 Task: Search Round Trip flight tickets for 2 adults, 1 child, in Economy from Manila to New York to travel on 11-Dec-2023. New York to Manila on 26-Dec-2023.
Action: Mouse moved to (397, 359)
Screenshot: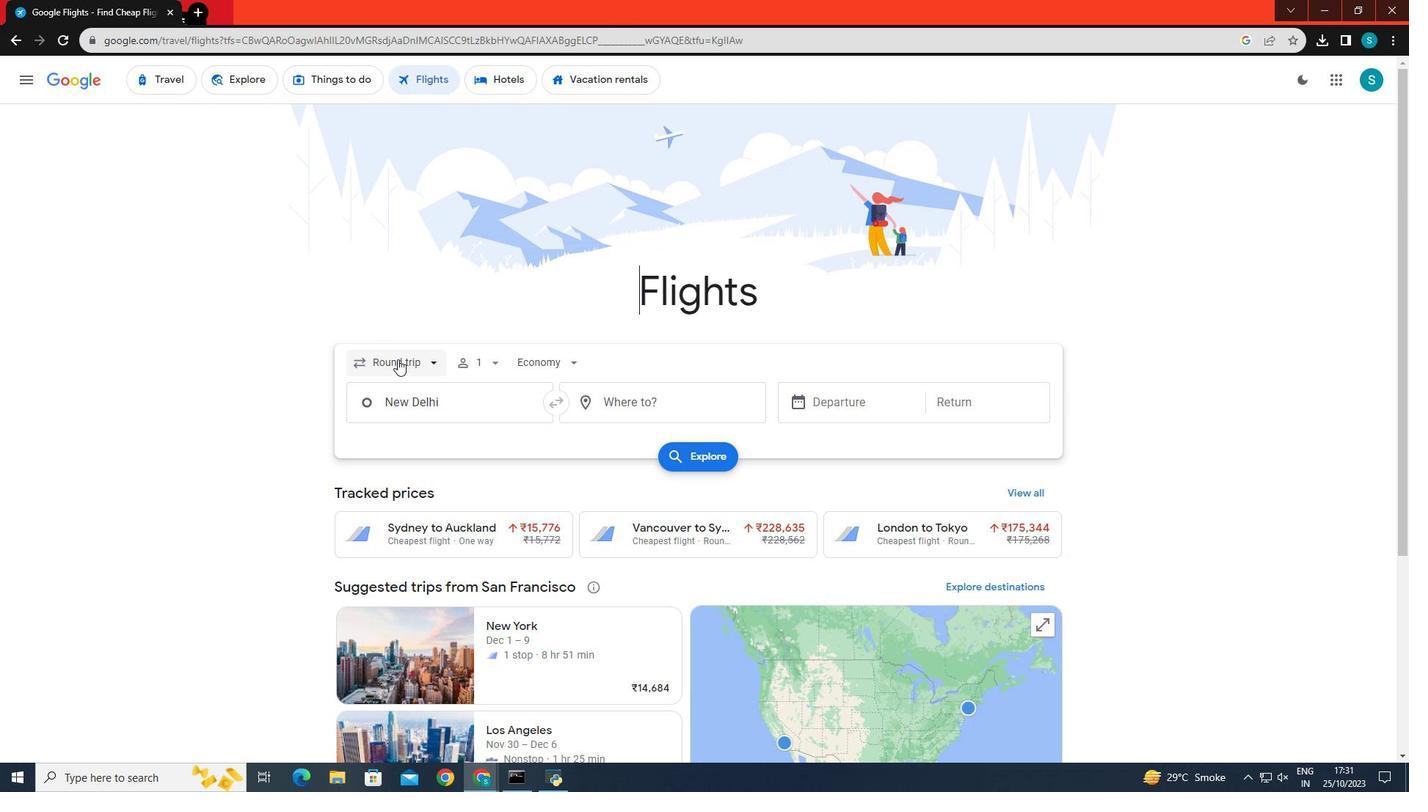 
Action: Mouse pressed left at (397, 359)
Screenshot: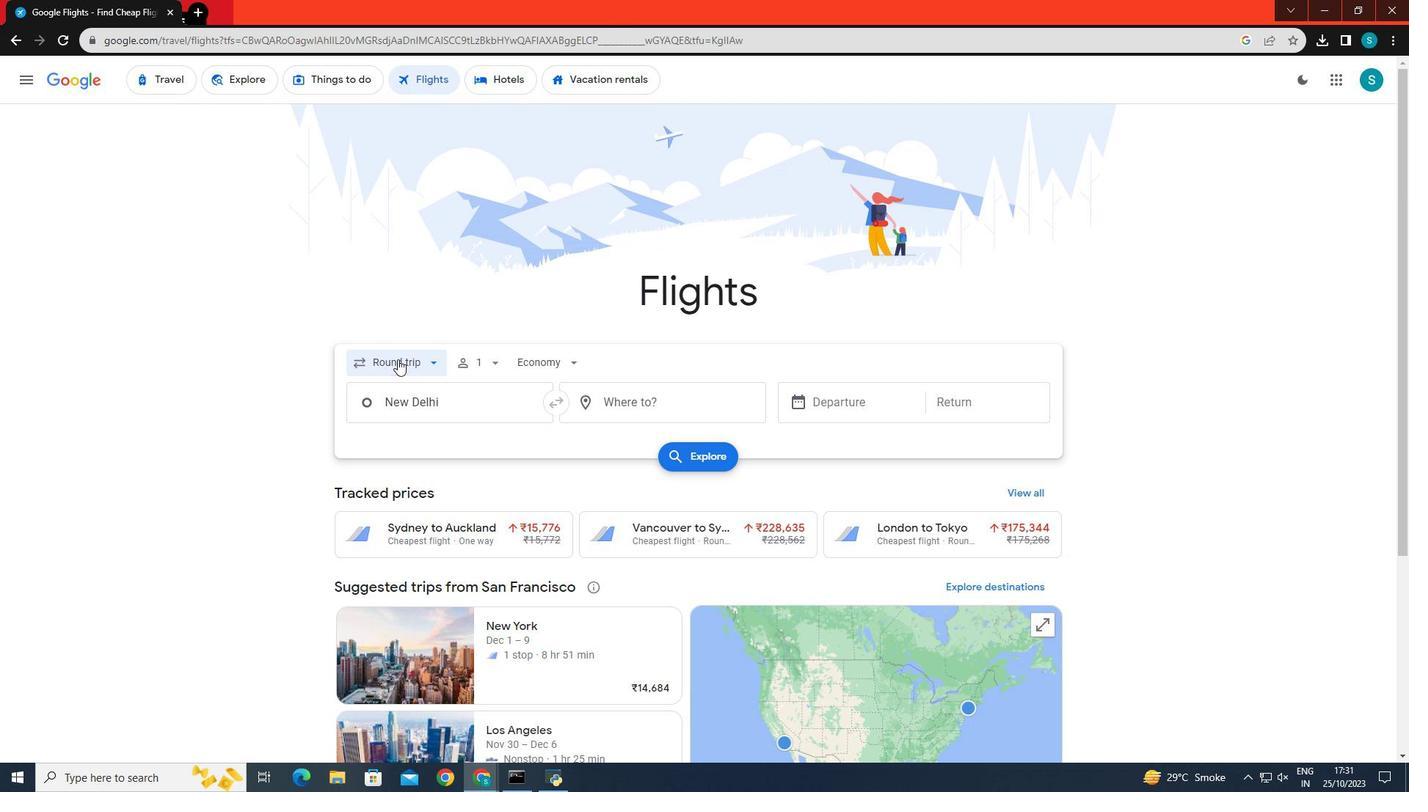 
Action: Mouse moved to (400, 405)
Screenshot: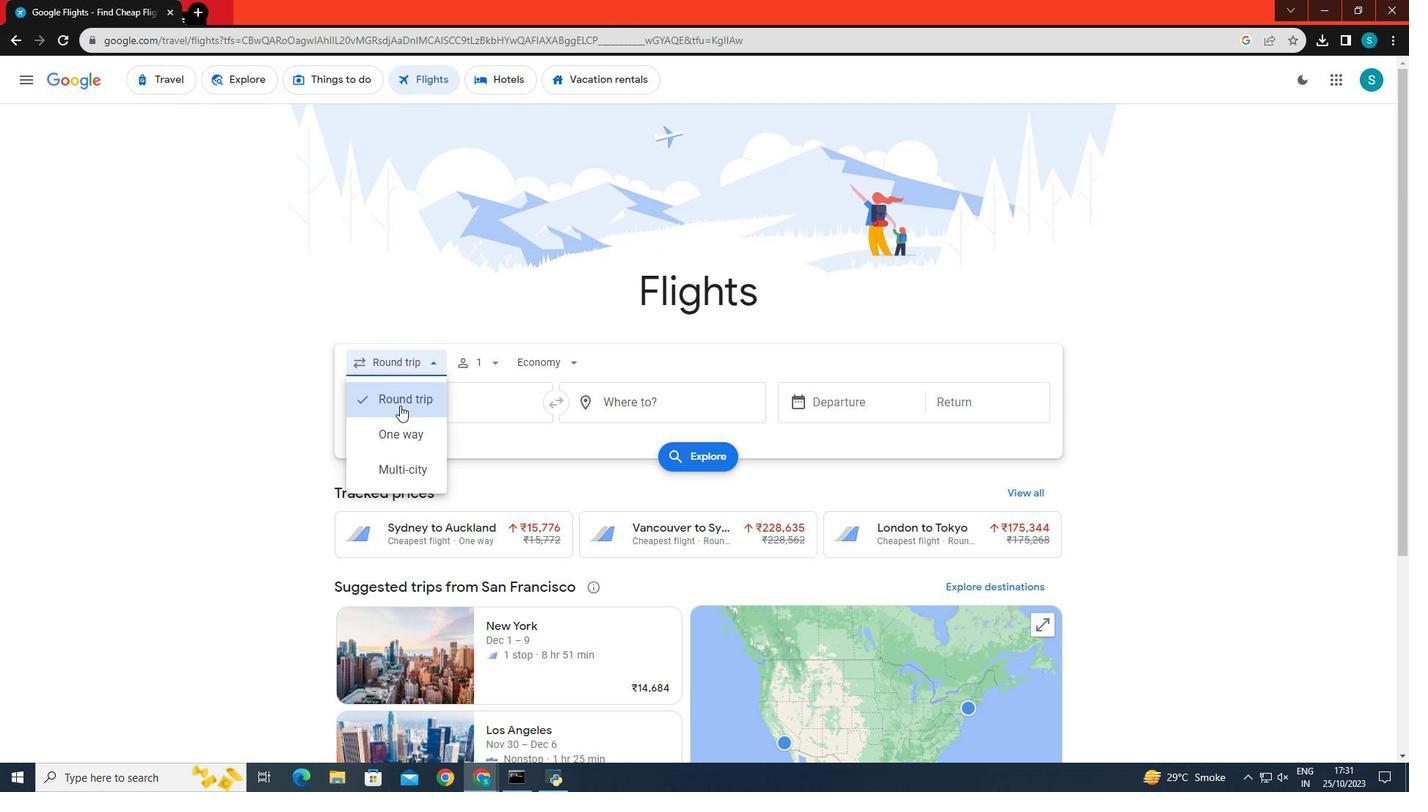 
Action: Mouse pressed left at (400, 405)
Screenshot: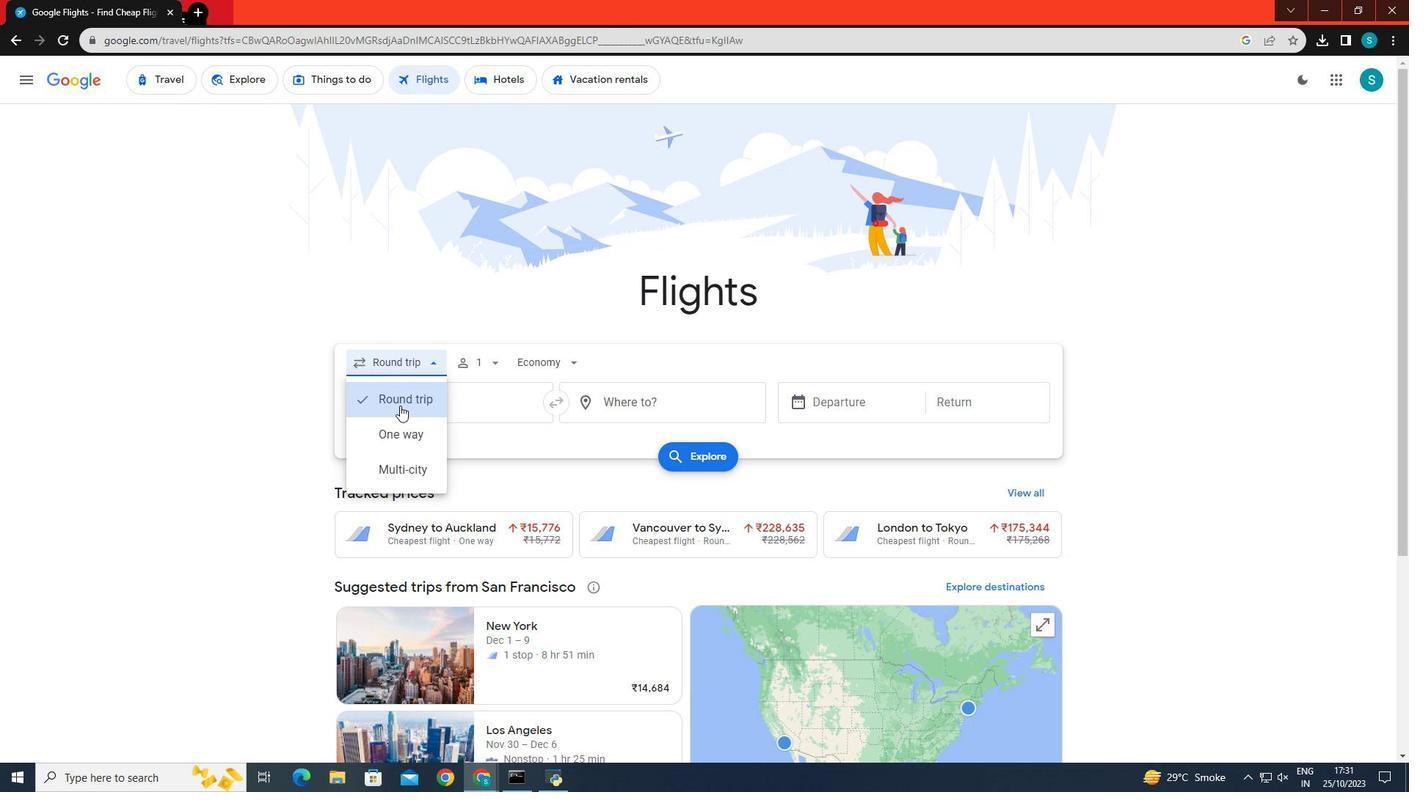 
Action: Mouse moved to (471, 354)
Screenshot: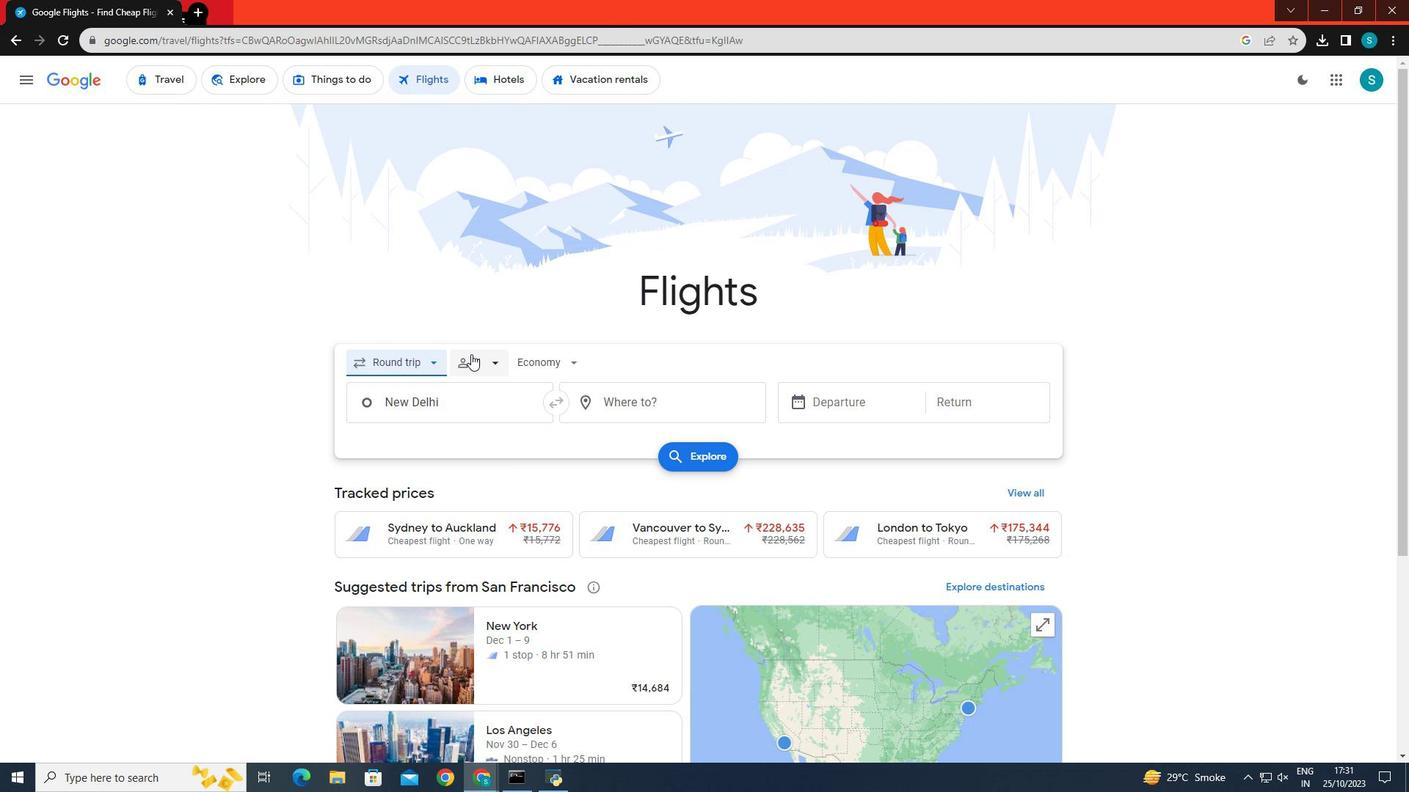 
Action: Mouse pressed left at (471, 354)
Screenshot: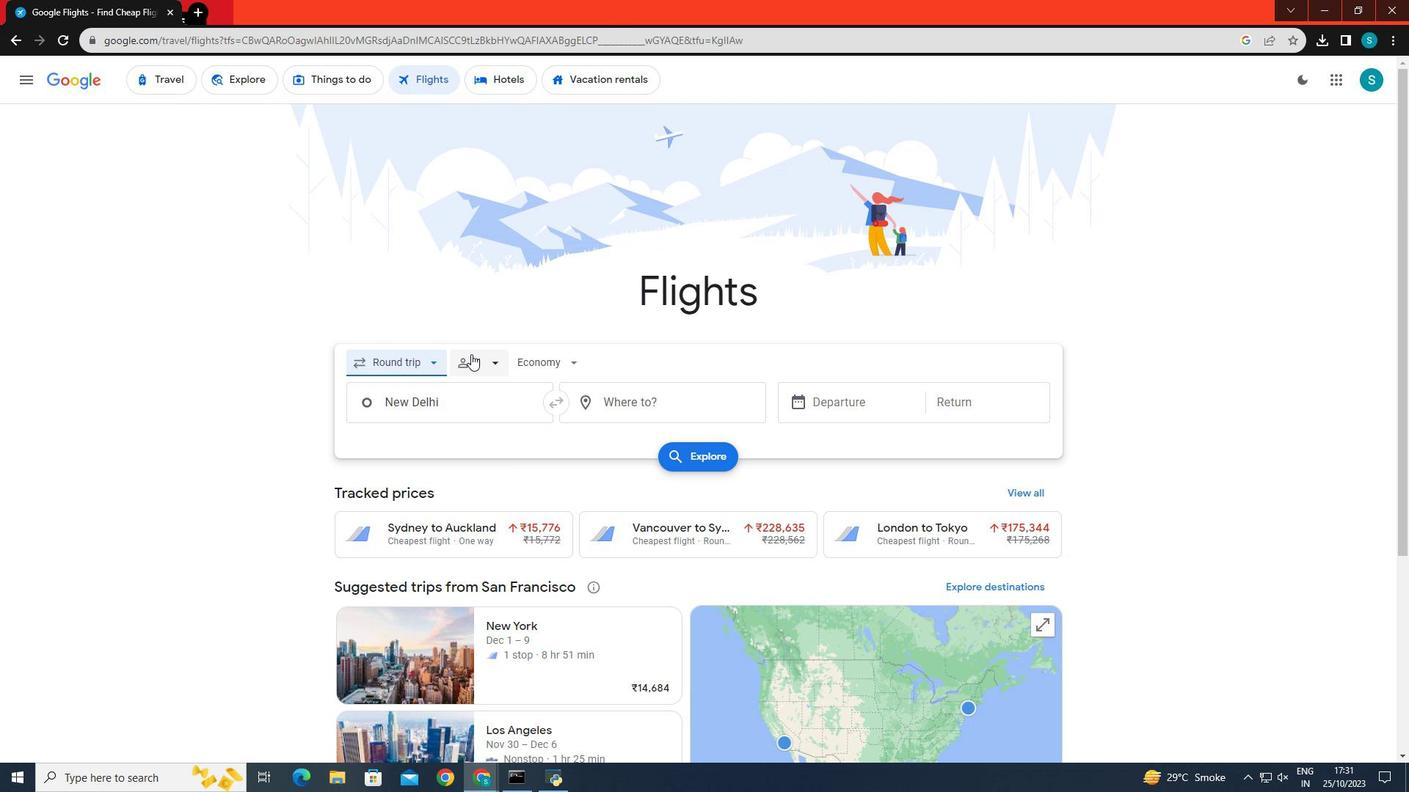 
Action: Mouse moved to (601, 400)
Screenshot: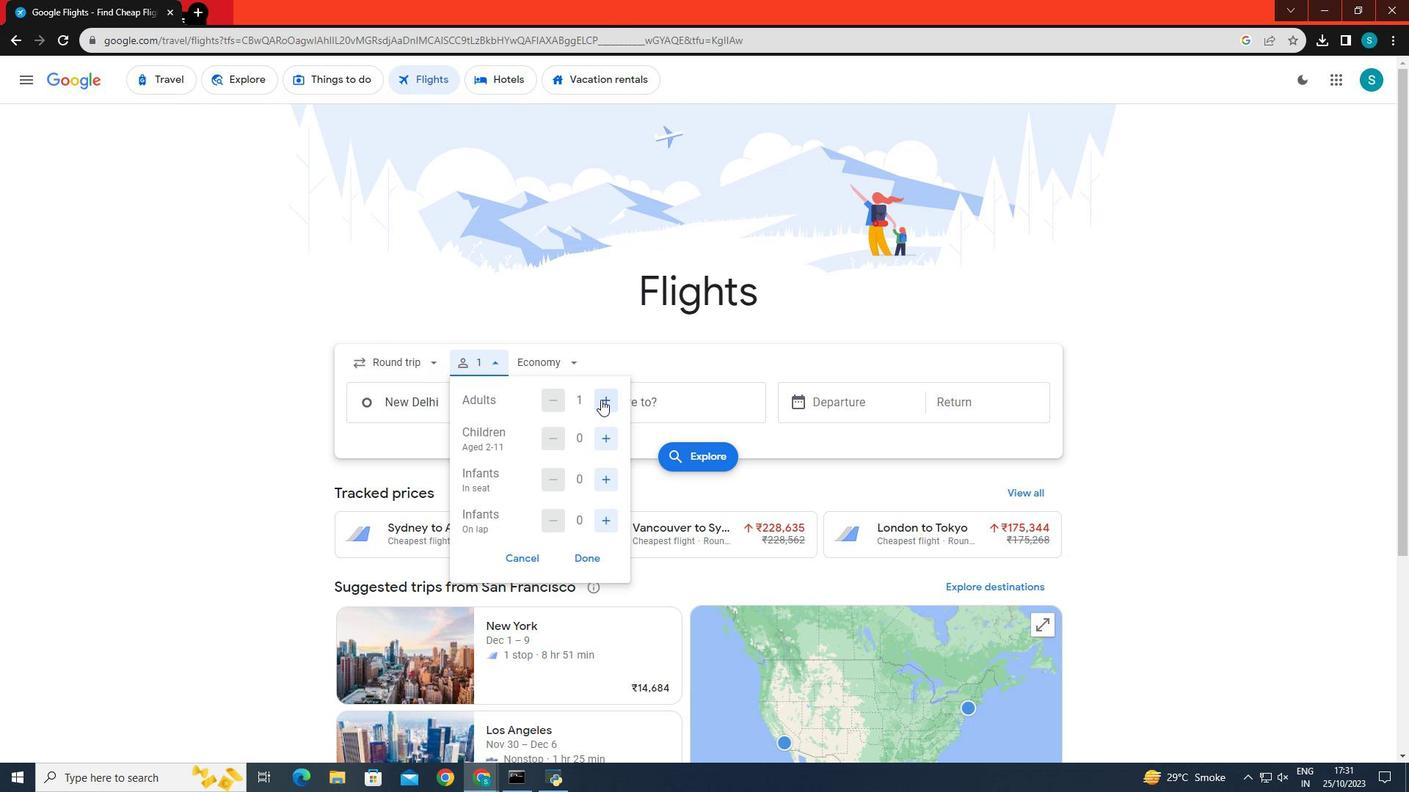 
Action: Mouse pressed left at (601, 400)
Screenshot: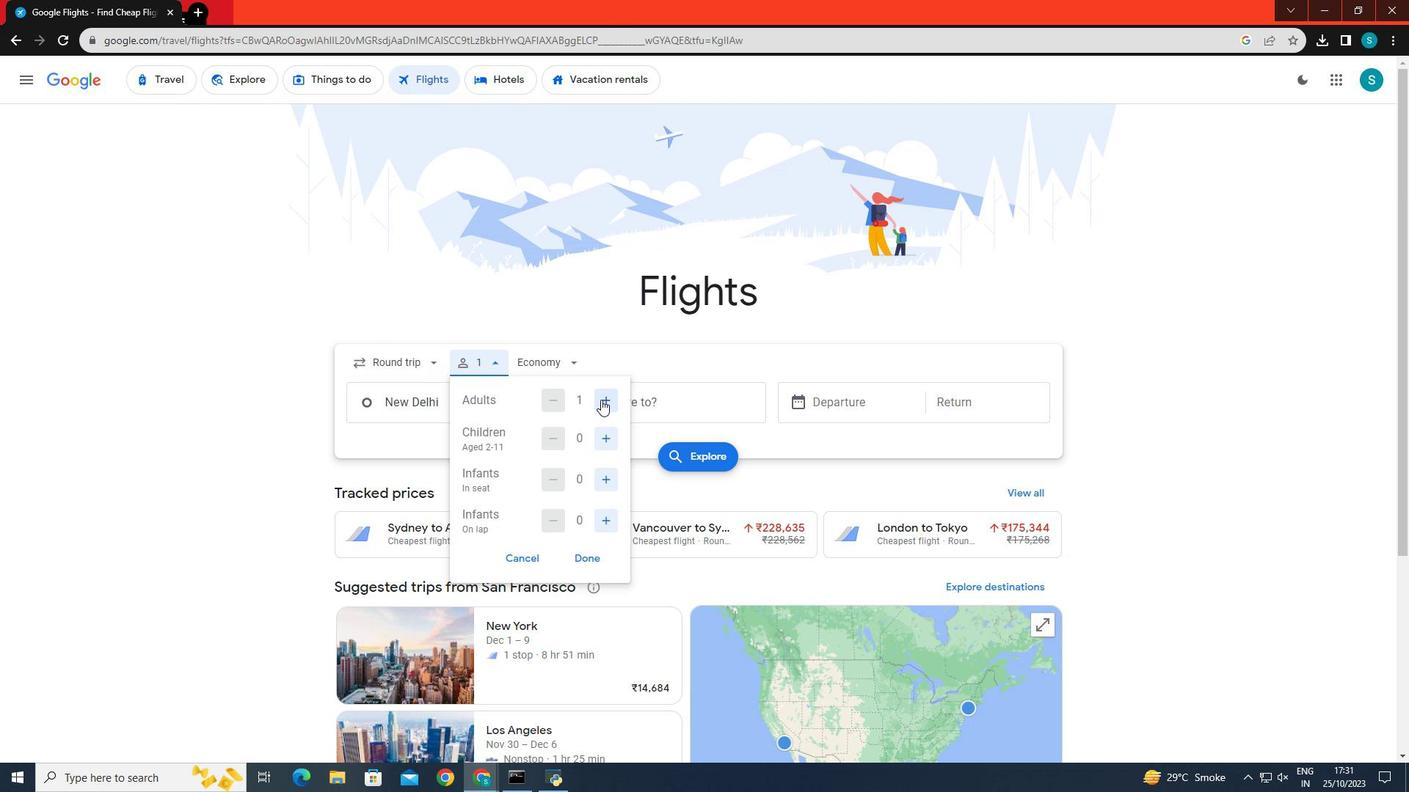 
Action: Mouse moved to (601, 438)
Screenshot: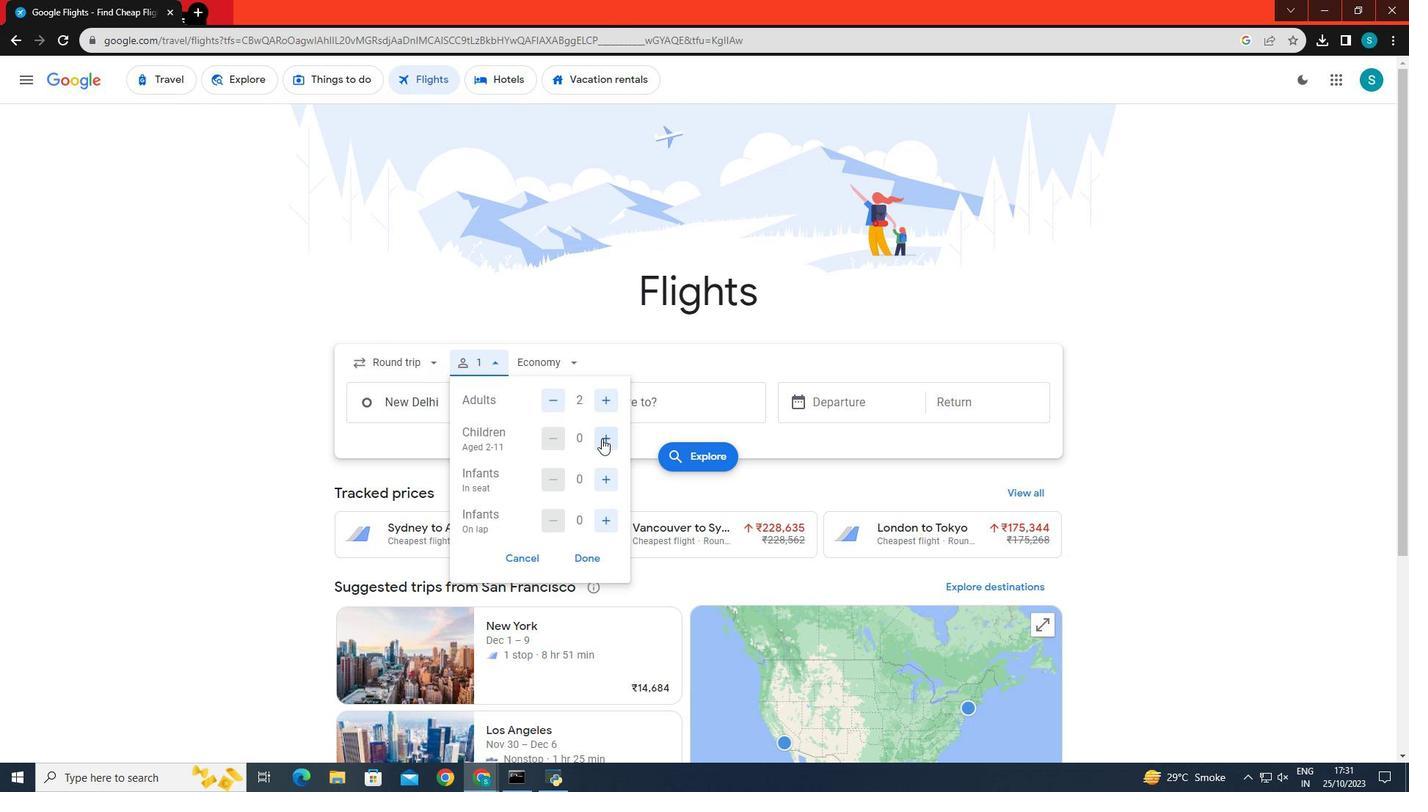 
Action: Mouse pressed left at (601, 438)
Screenshot: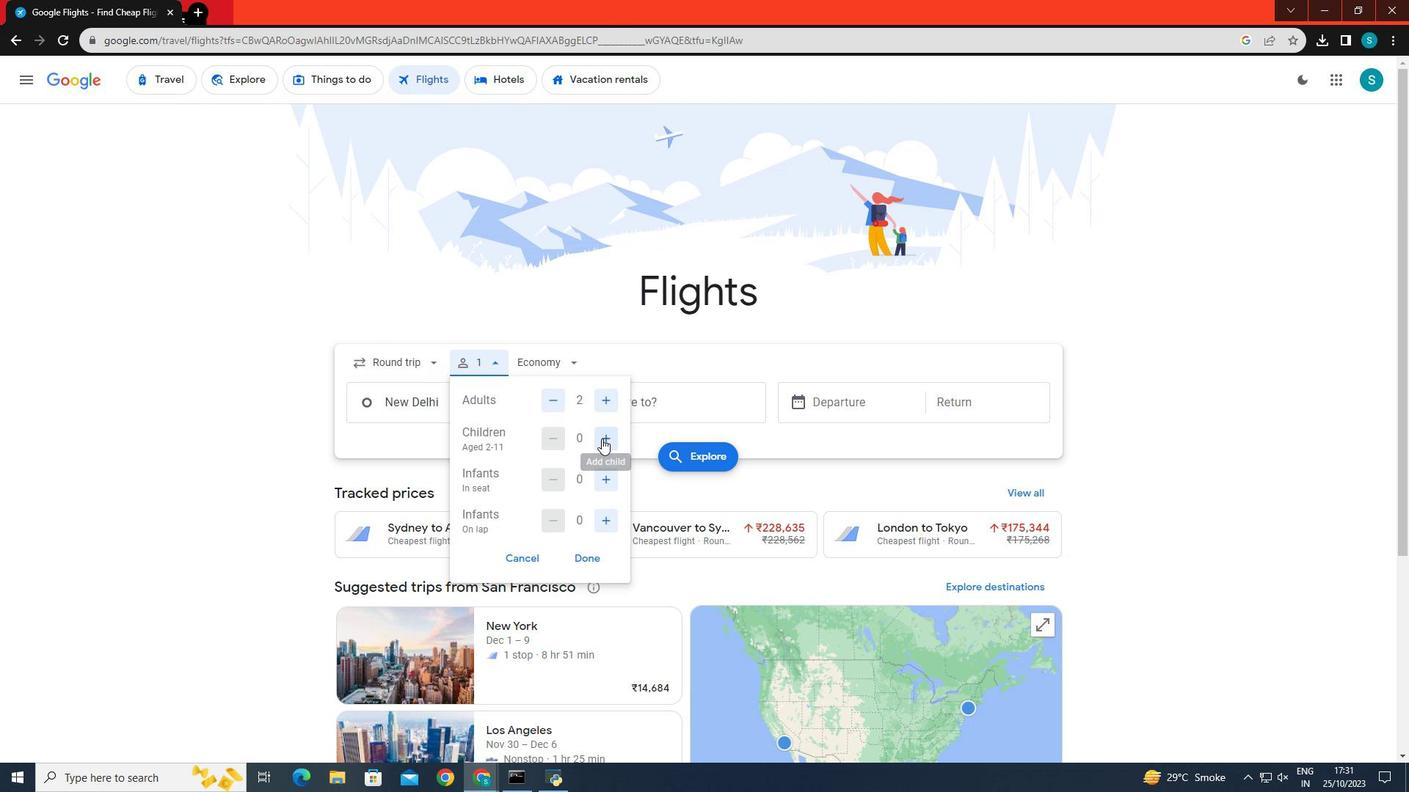 
Action: Mouse moved to (599, 558)
Screenshot: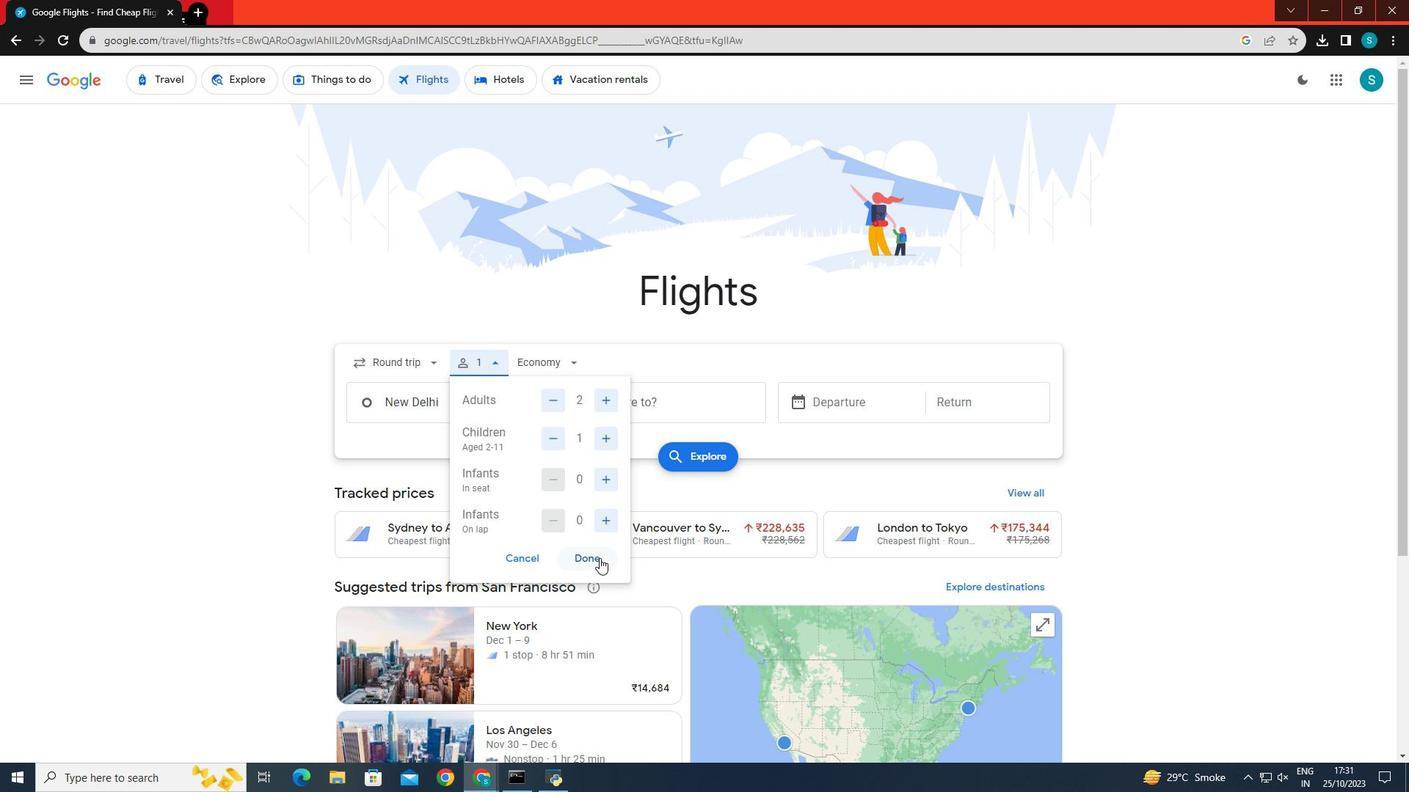 
Action: Mouse pressed left at (599, 558)
Screenshot: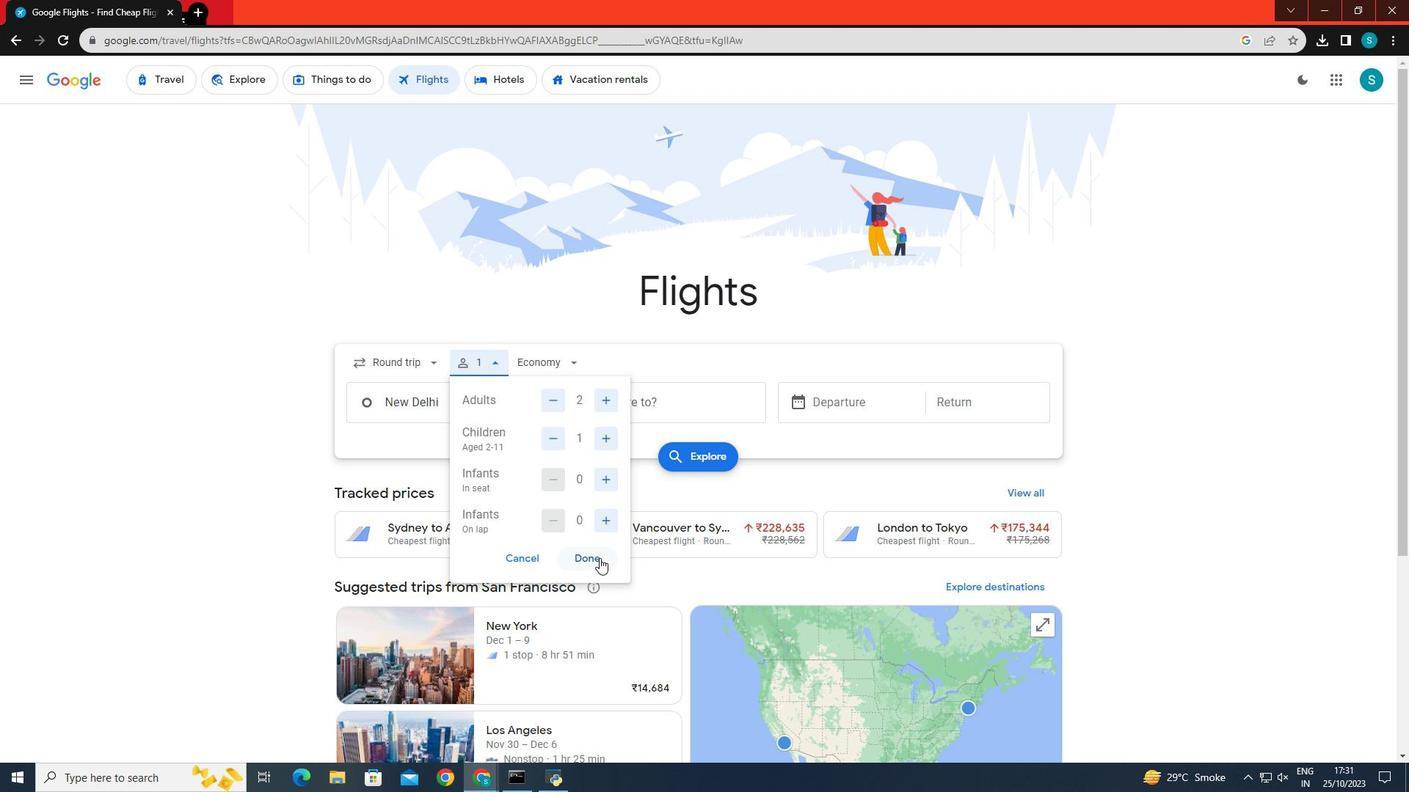 
Action: Mouse moved to (549, 362)
Screenshot: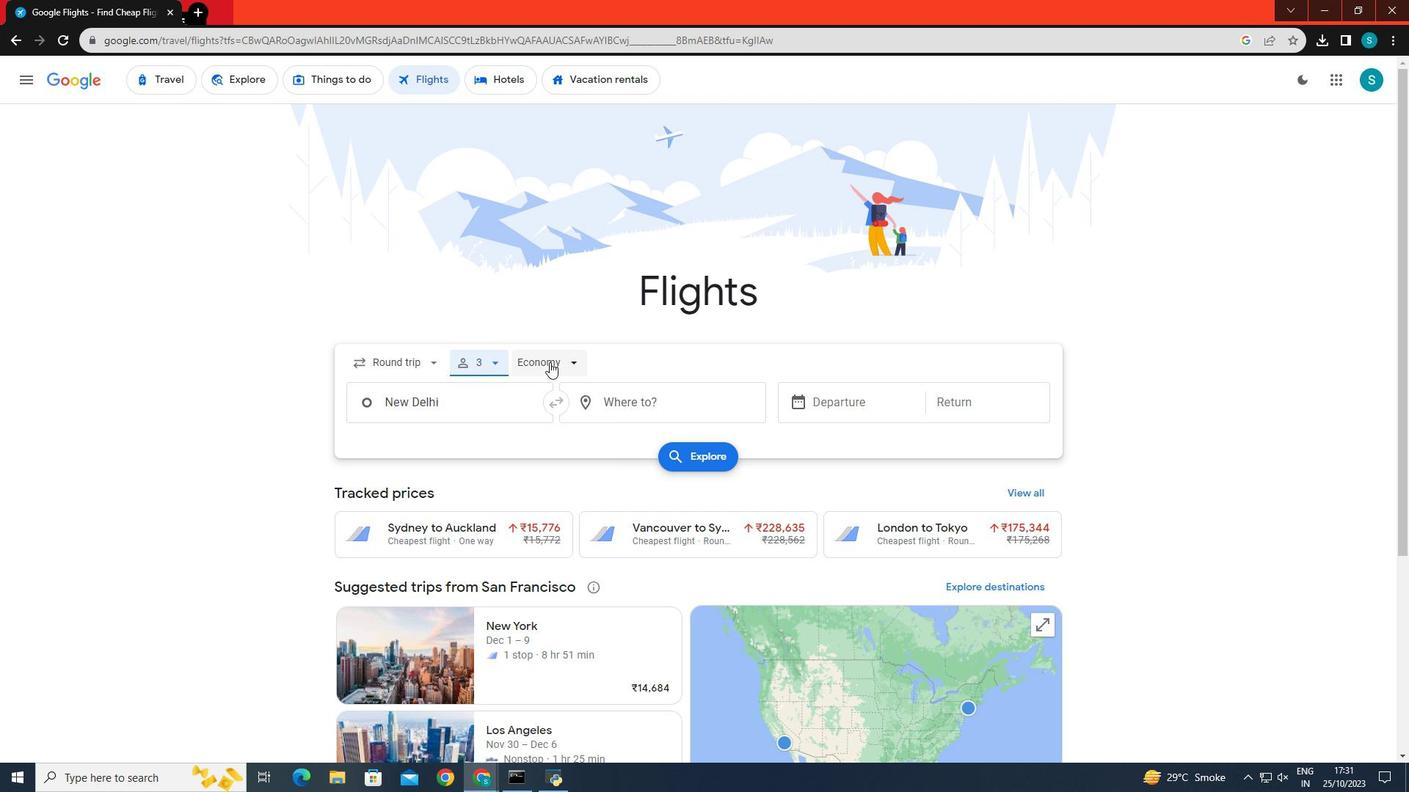 
Action: Mouse pressed left at (549, 362)
Screenshot: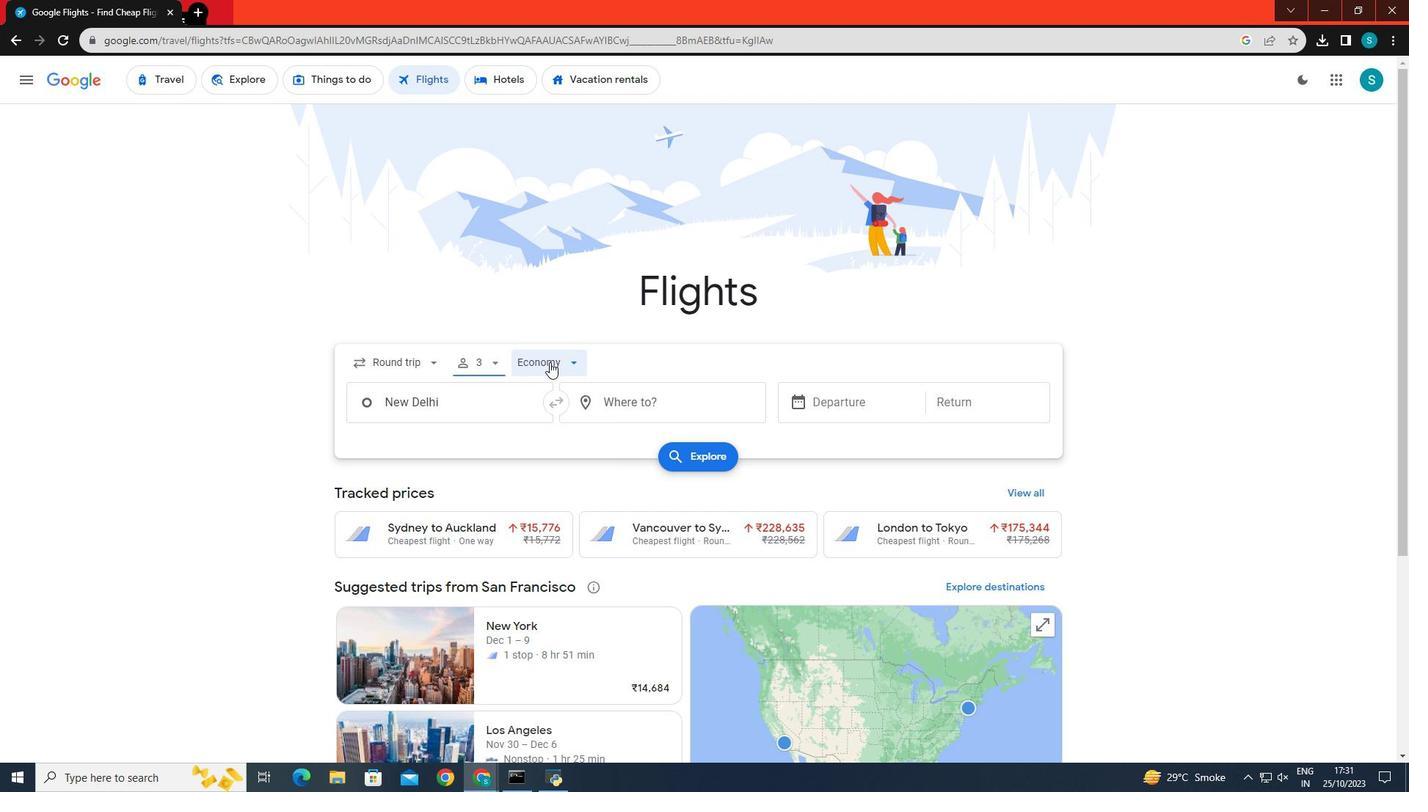
Action: Mouse moved to (550, 405)
Screenshot: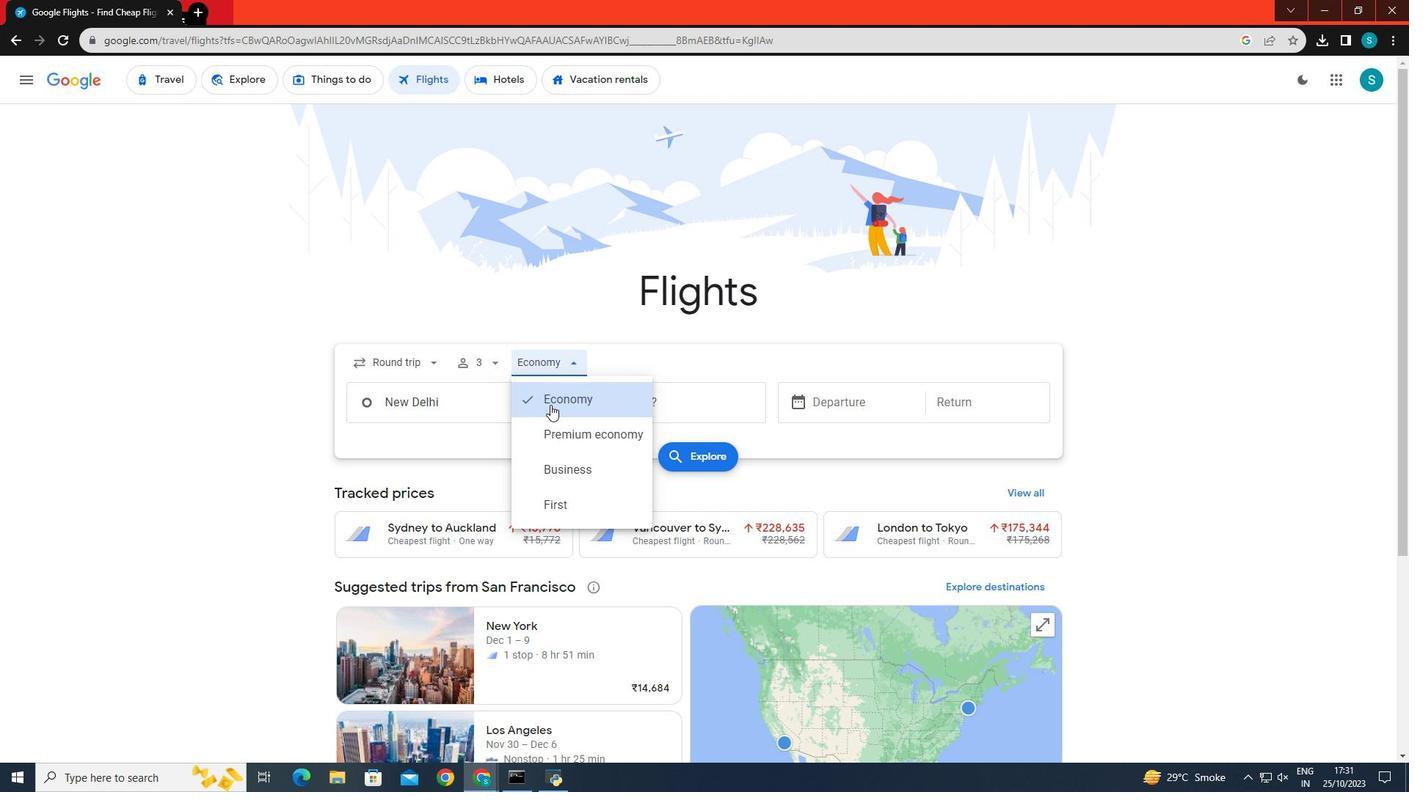 
Action: Mouse pressed left at (550, 405)
Screenshot: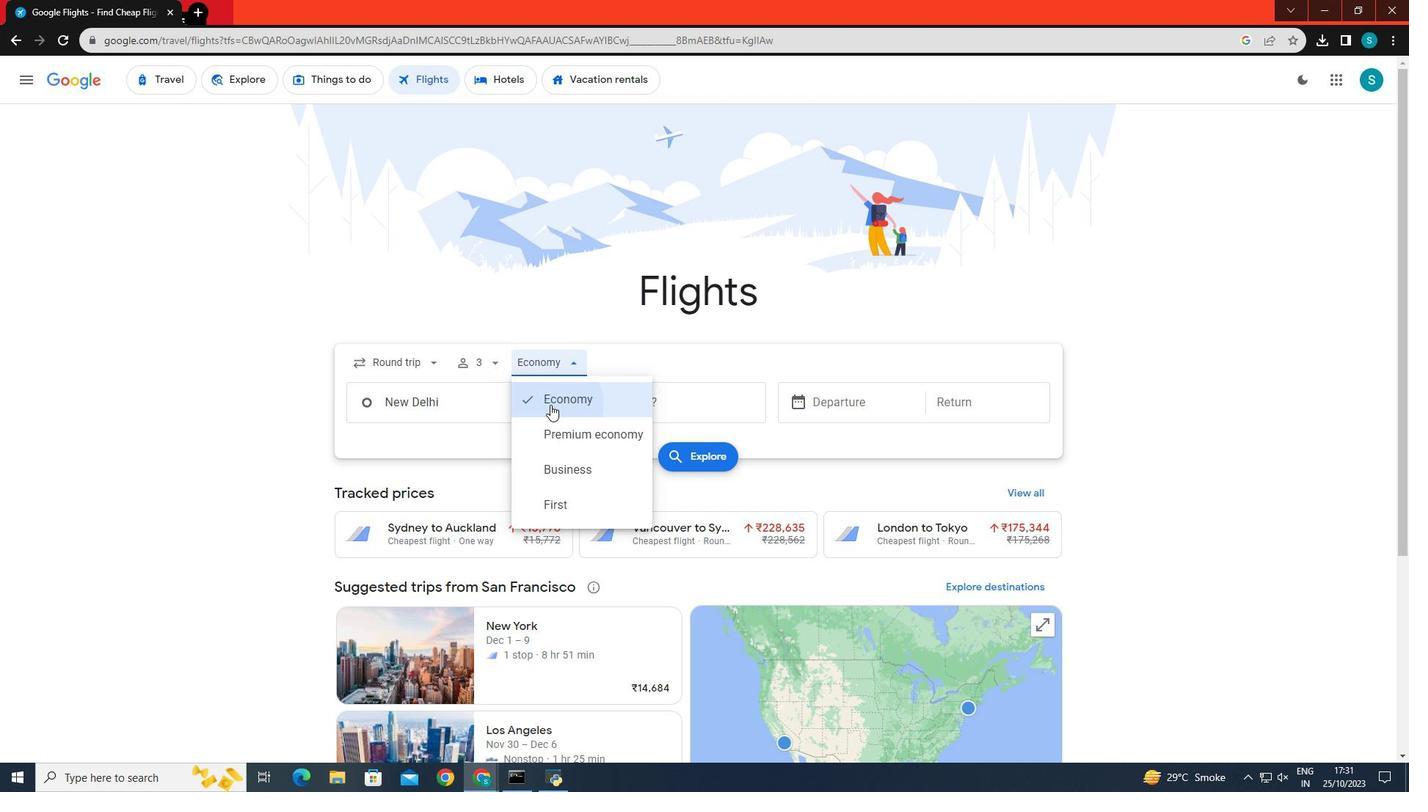 
Action: Mouse moved to (436, 405)
Screenshot: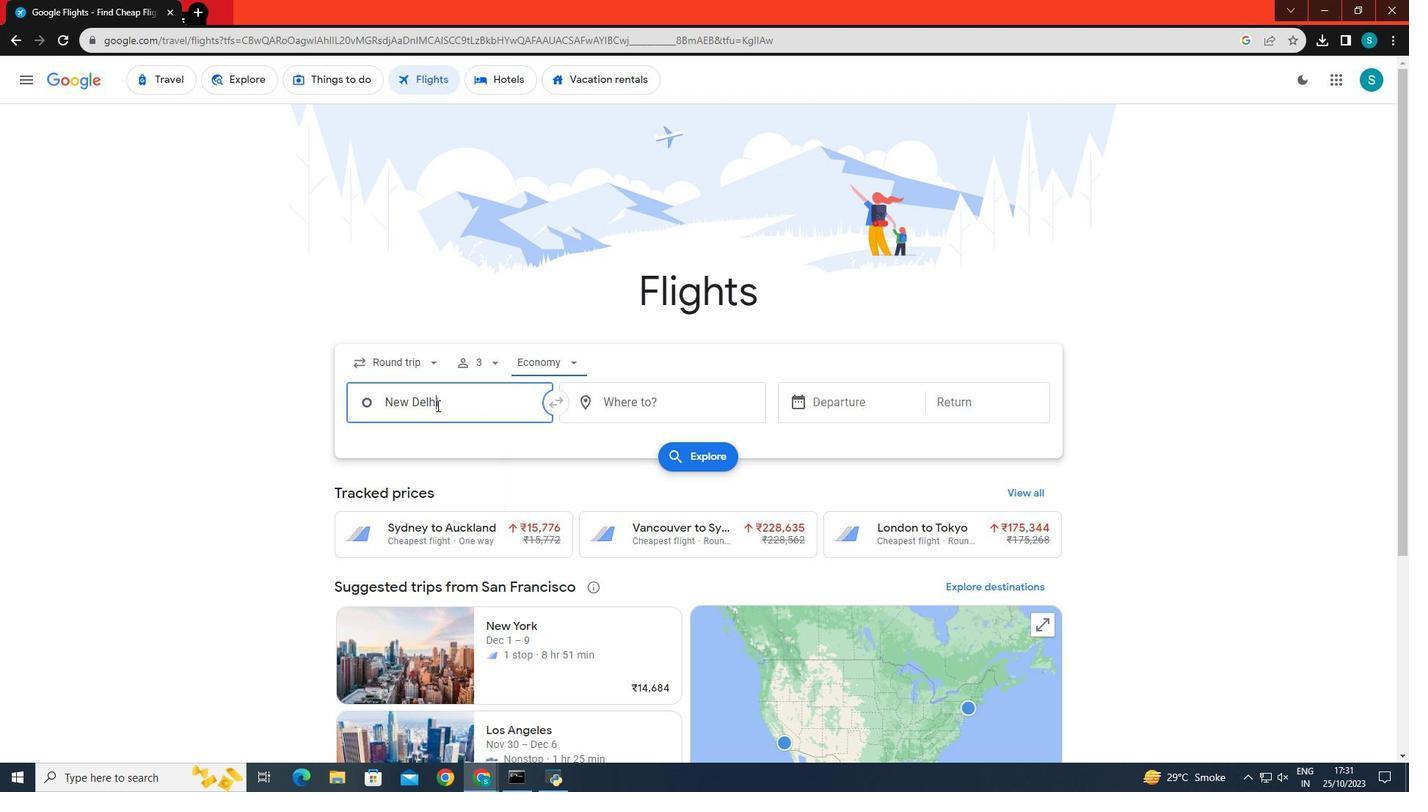 
Action: Mouse pressed left at (436, 405)
Screenshot: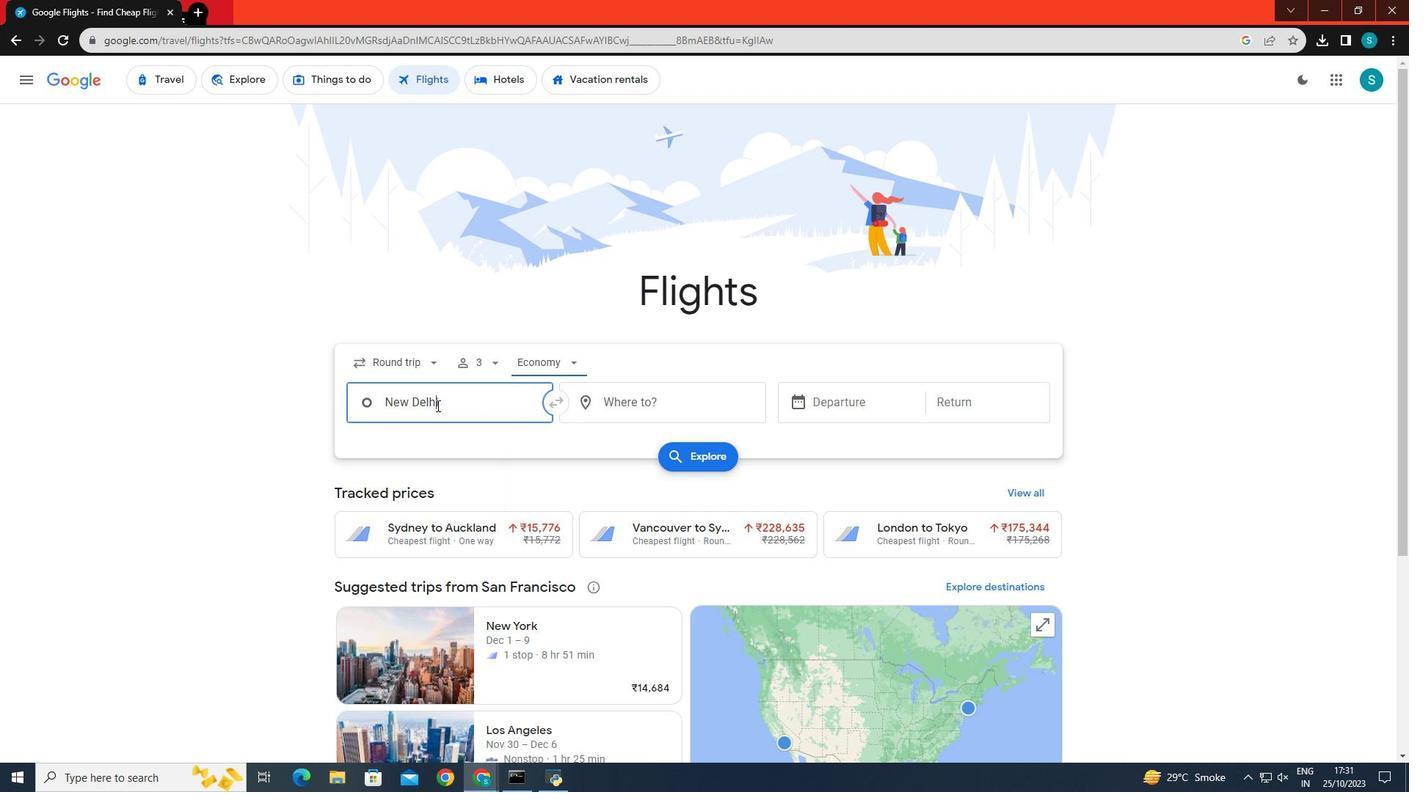 
Action: Key pressed <Key.backspace><Key.caps_lock>M<Key.caps_lock>anila
Screenshot: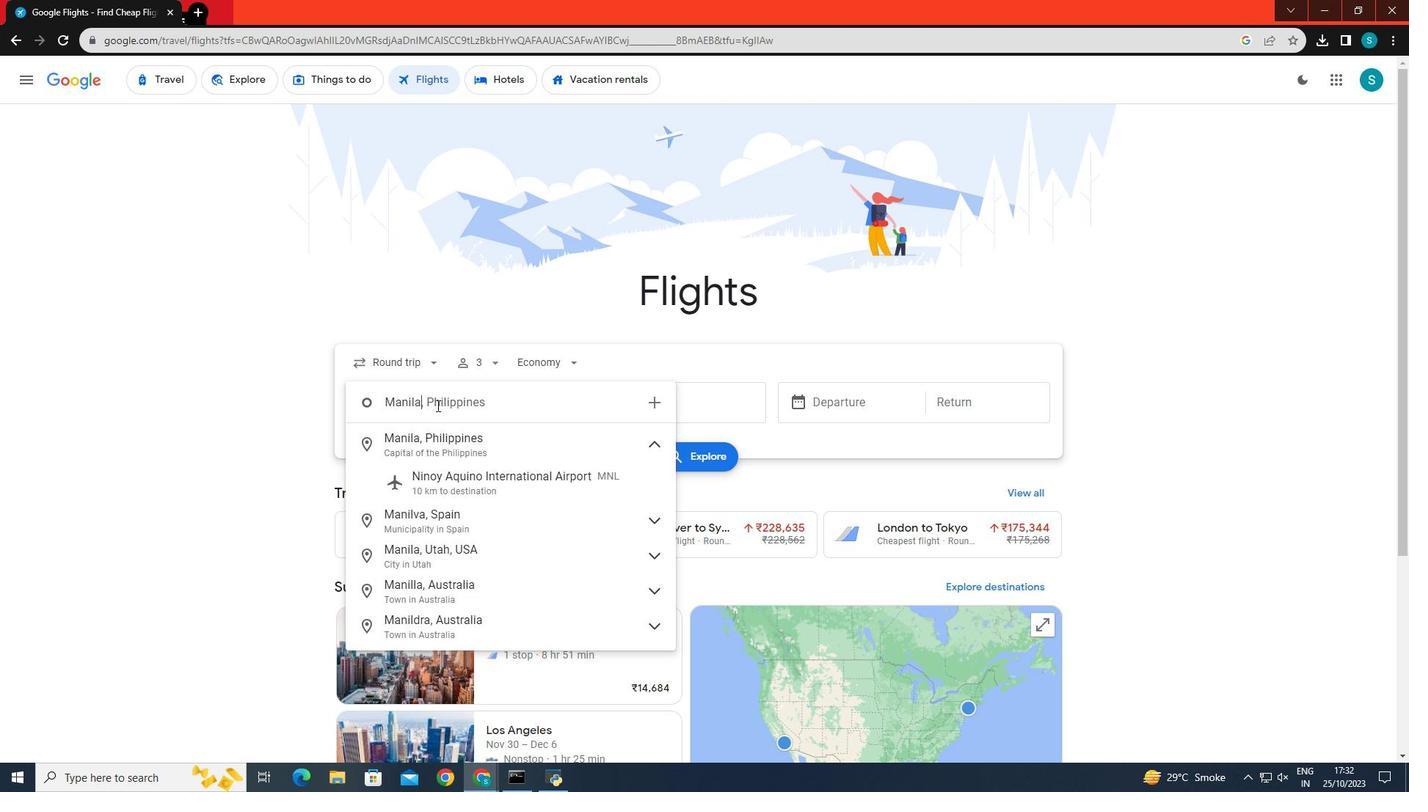 
Action: Mouse moved to (455, 473)
Screenshot: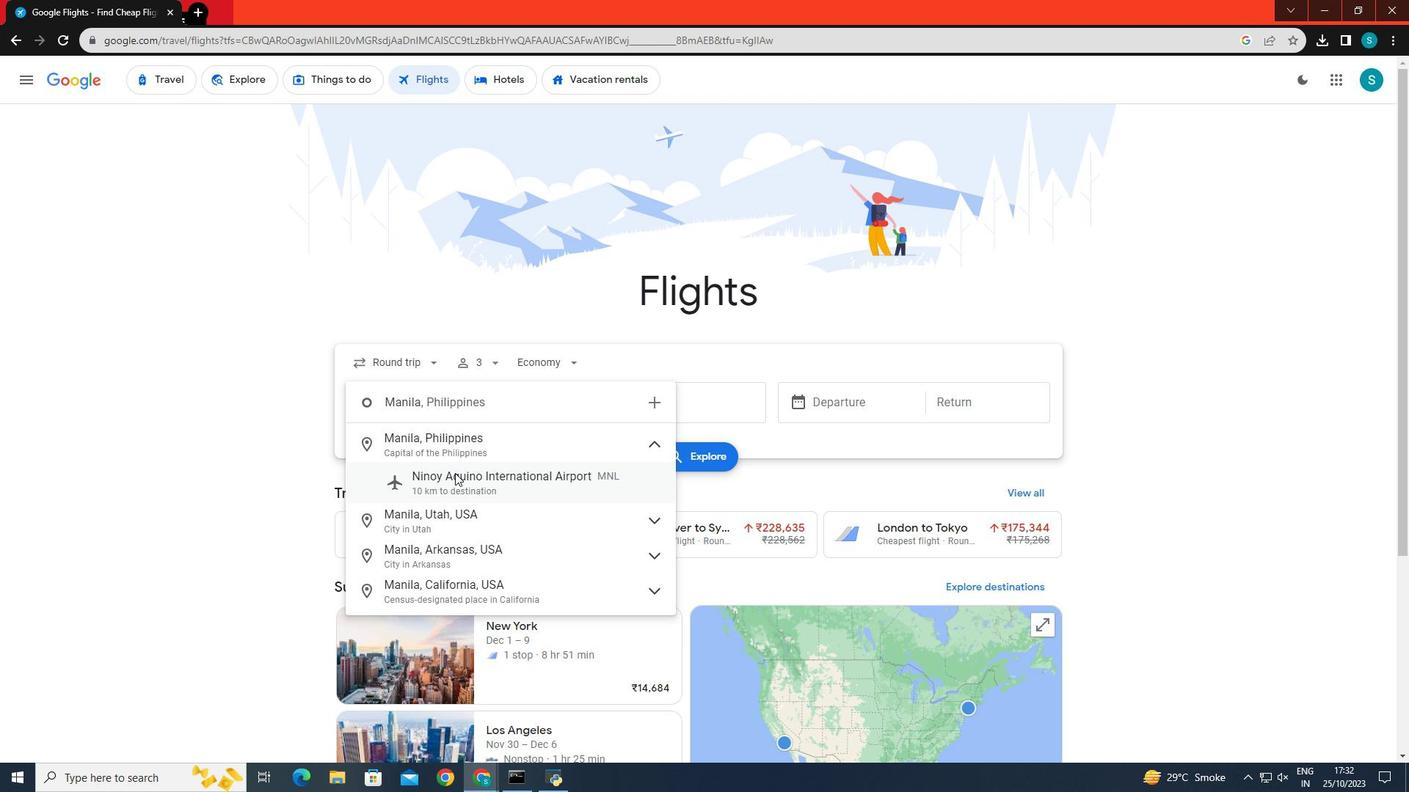 
Action: Mouse pressed left at (455, 473)
Screenshot: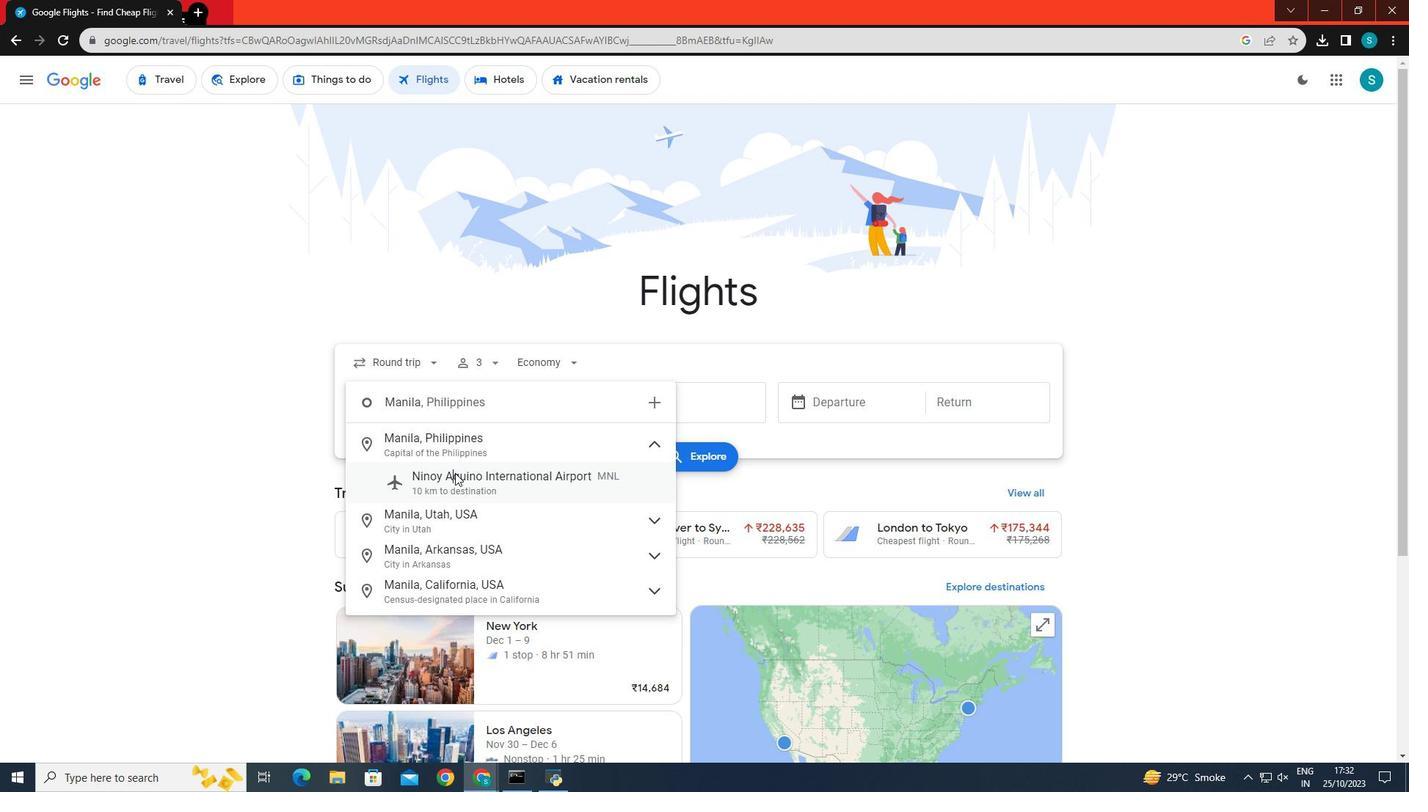
Action: Mouse moved to (604, 388)
Screenshot: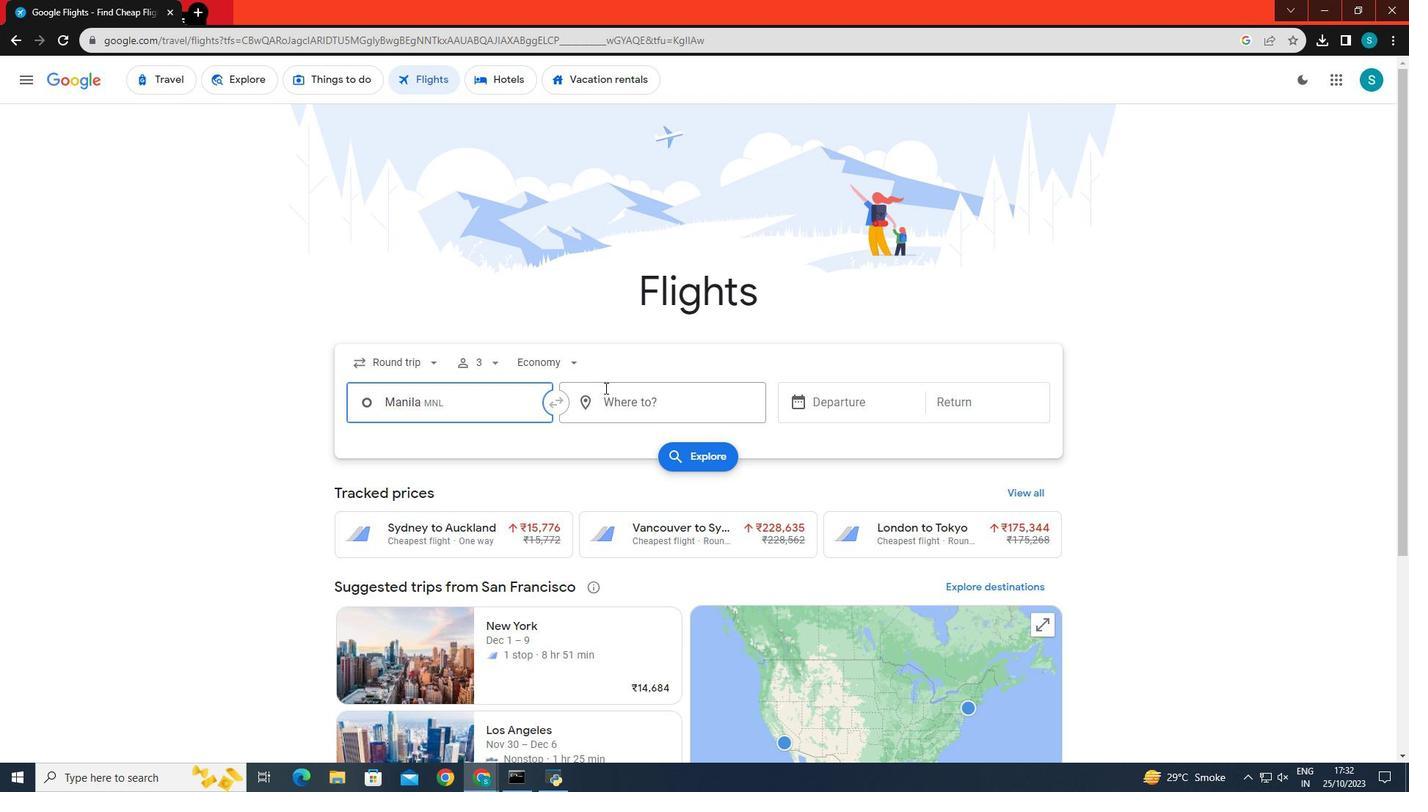 
Action: Mouse pressed left at (604, 388)
Screenshot: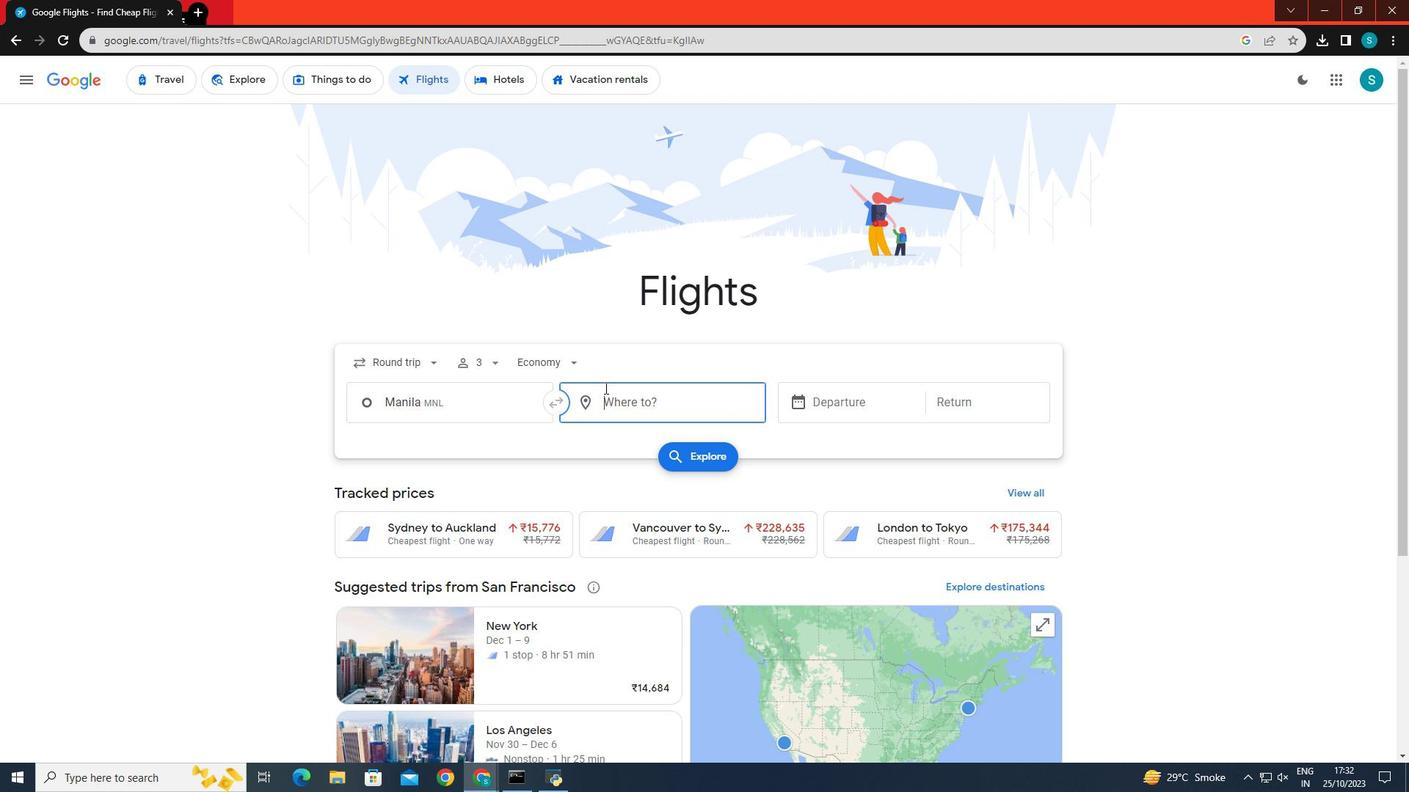 
Action: Mouse moved to (607, 389)
Screenshot: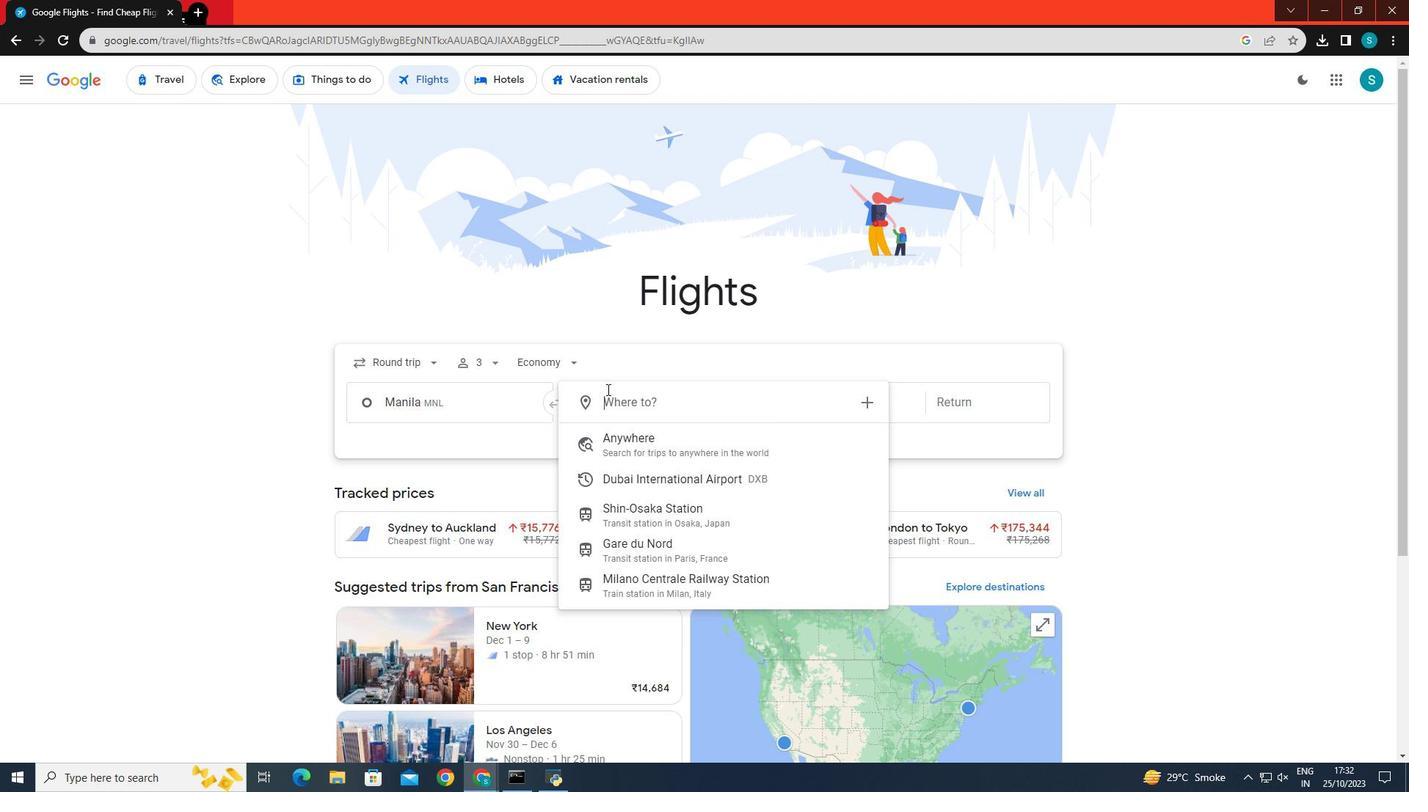 
Action: Key pressed <Key.caps_lock>N<Key.caps_lock>ew<Key.space><Key.caps_lock>Y<Key.caps_lock>ork
Screenshot: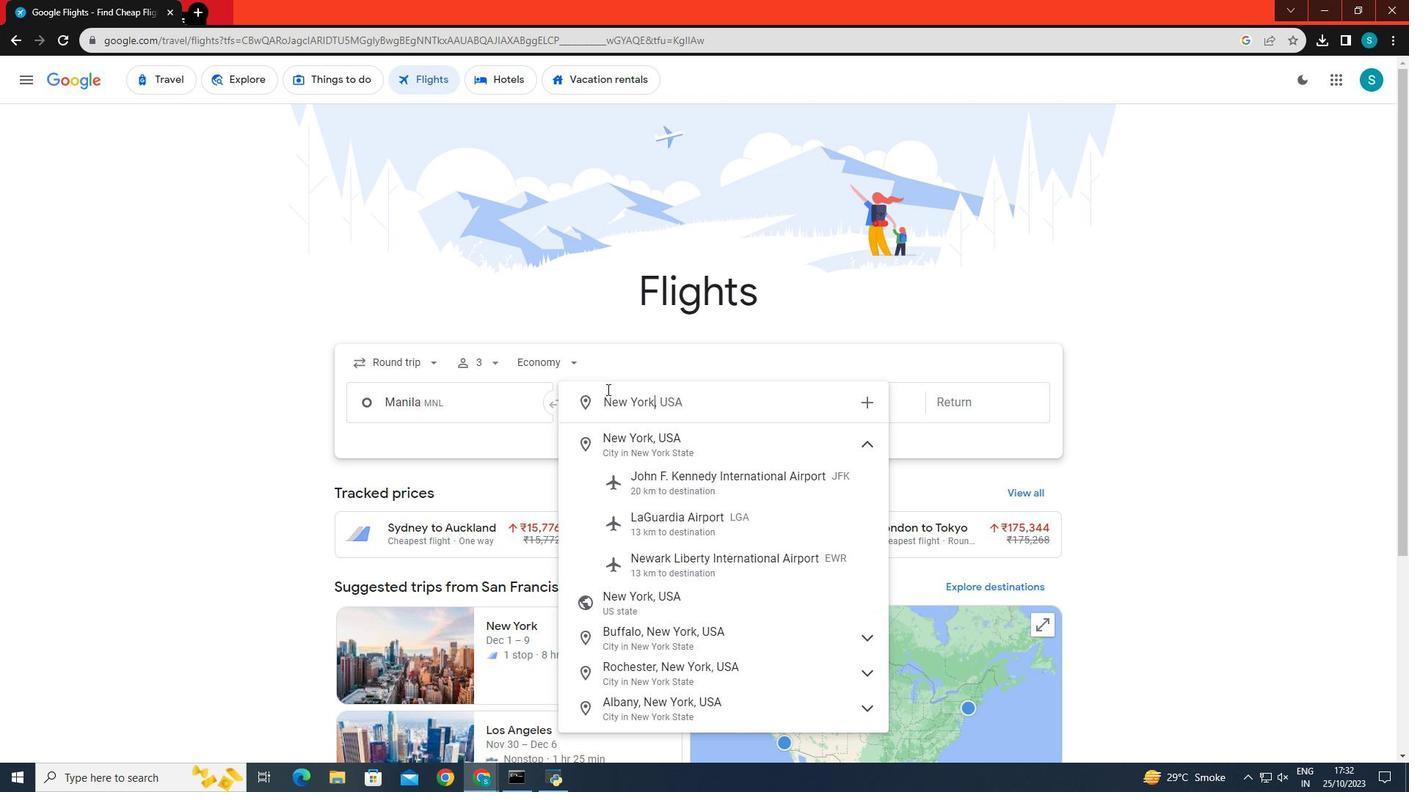 
Action: Mouse moved to (684, 482)
Screenshot: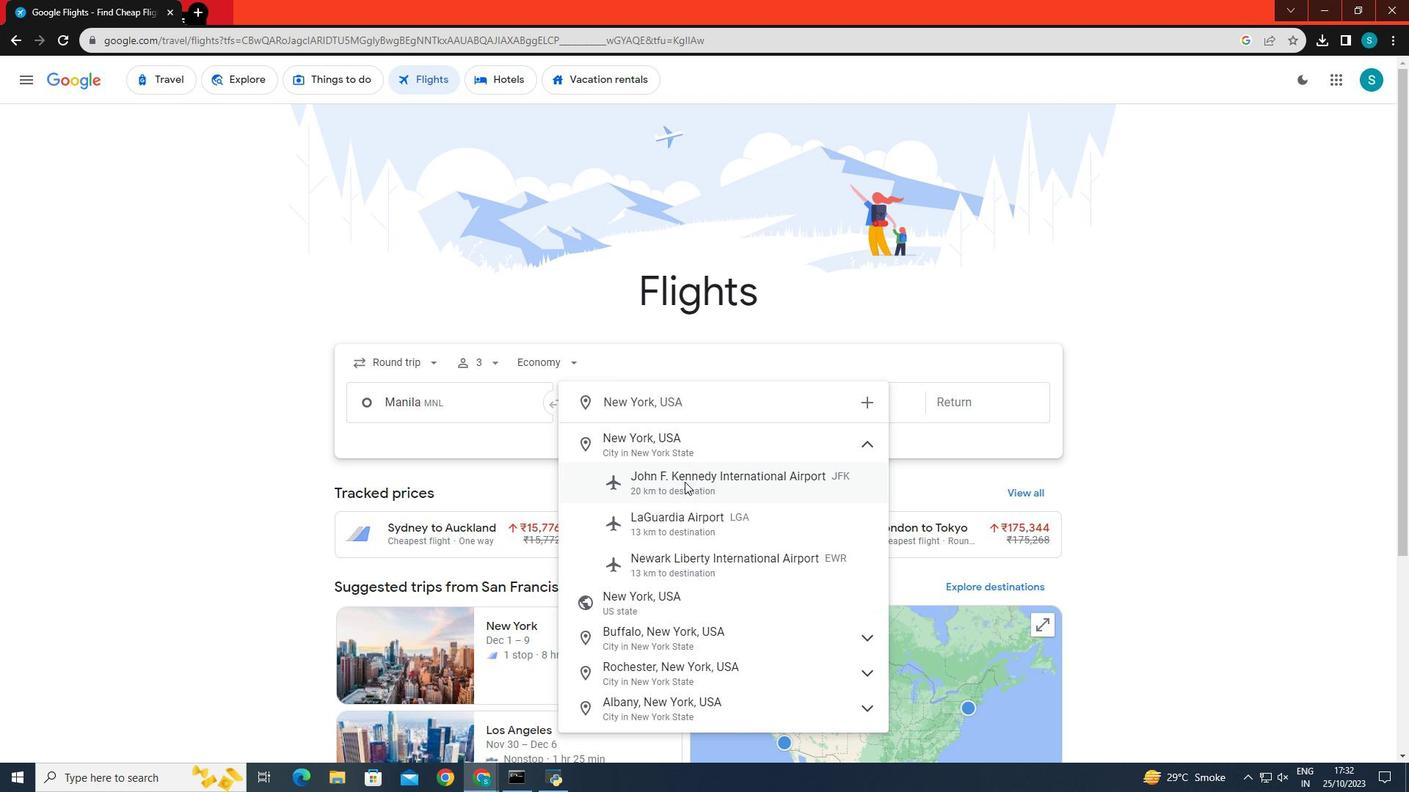
Action: Mouse pressed left at (684, 482)
Screenshot: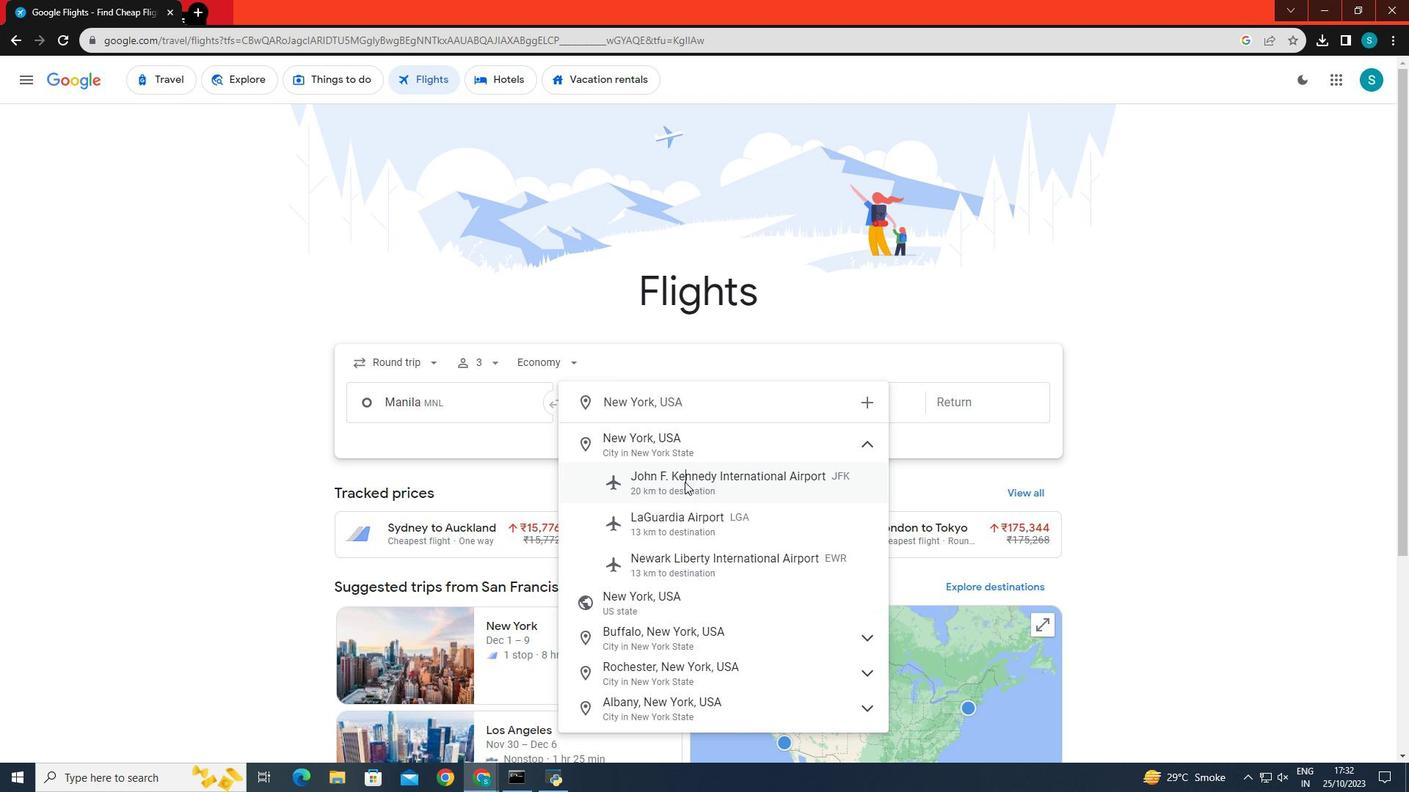 
Action: Mouse moved to (813, 396)
Screenshot: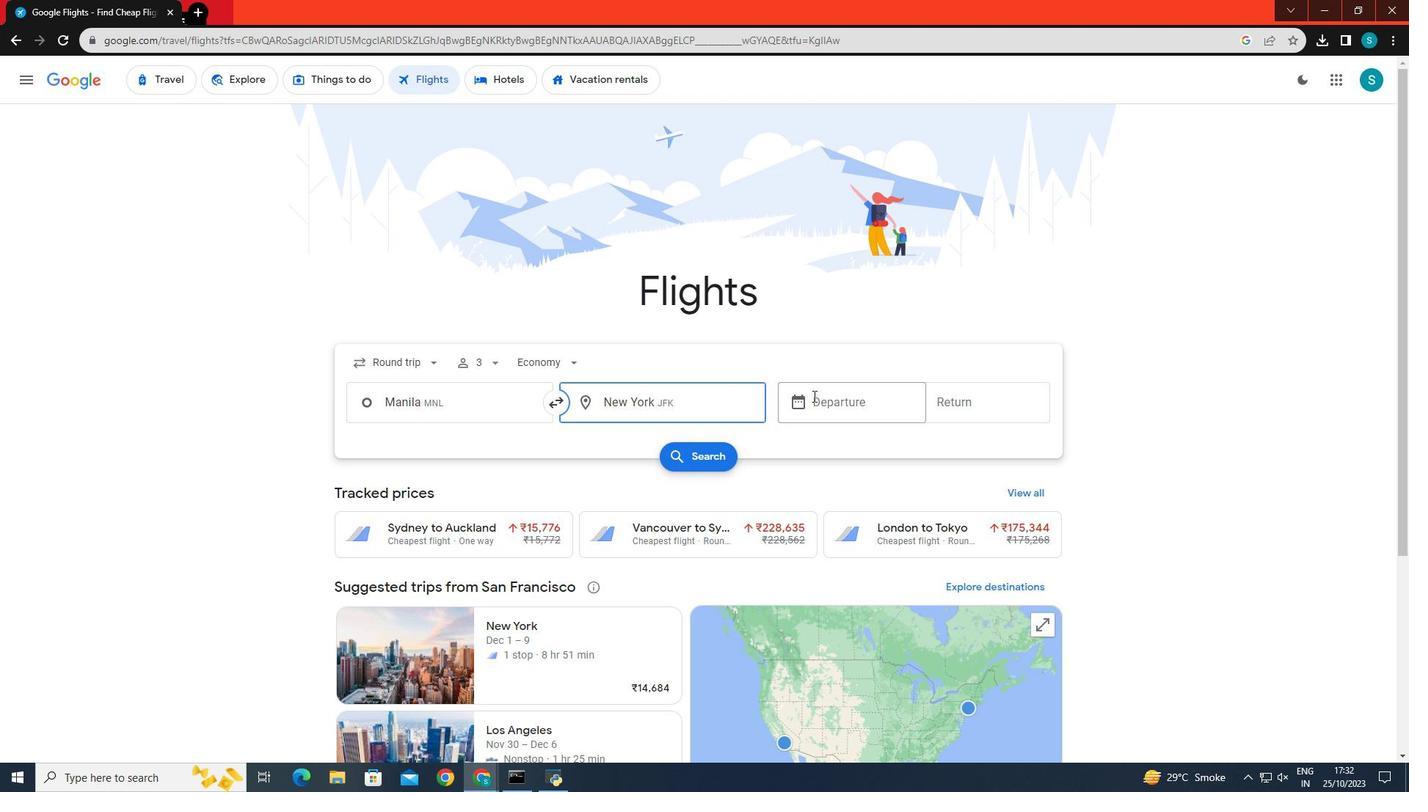 
Action: Mouse pressed left at (813, 396)
Screenshot: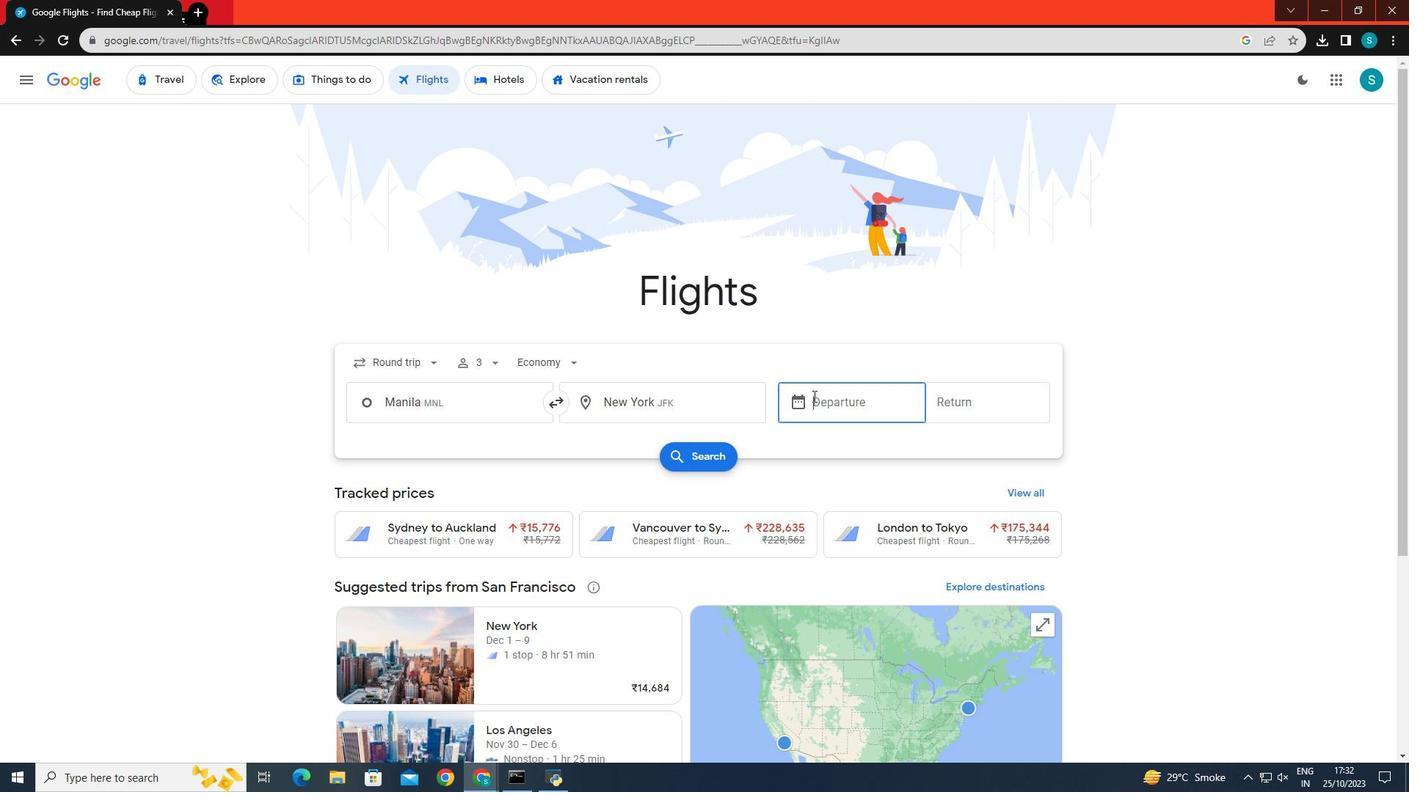 
Action: Mouse moved to (1060, 564)
Screenshot: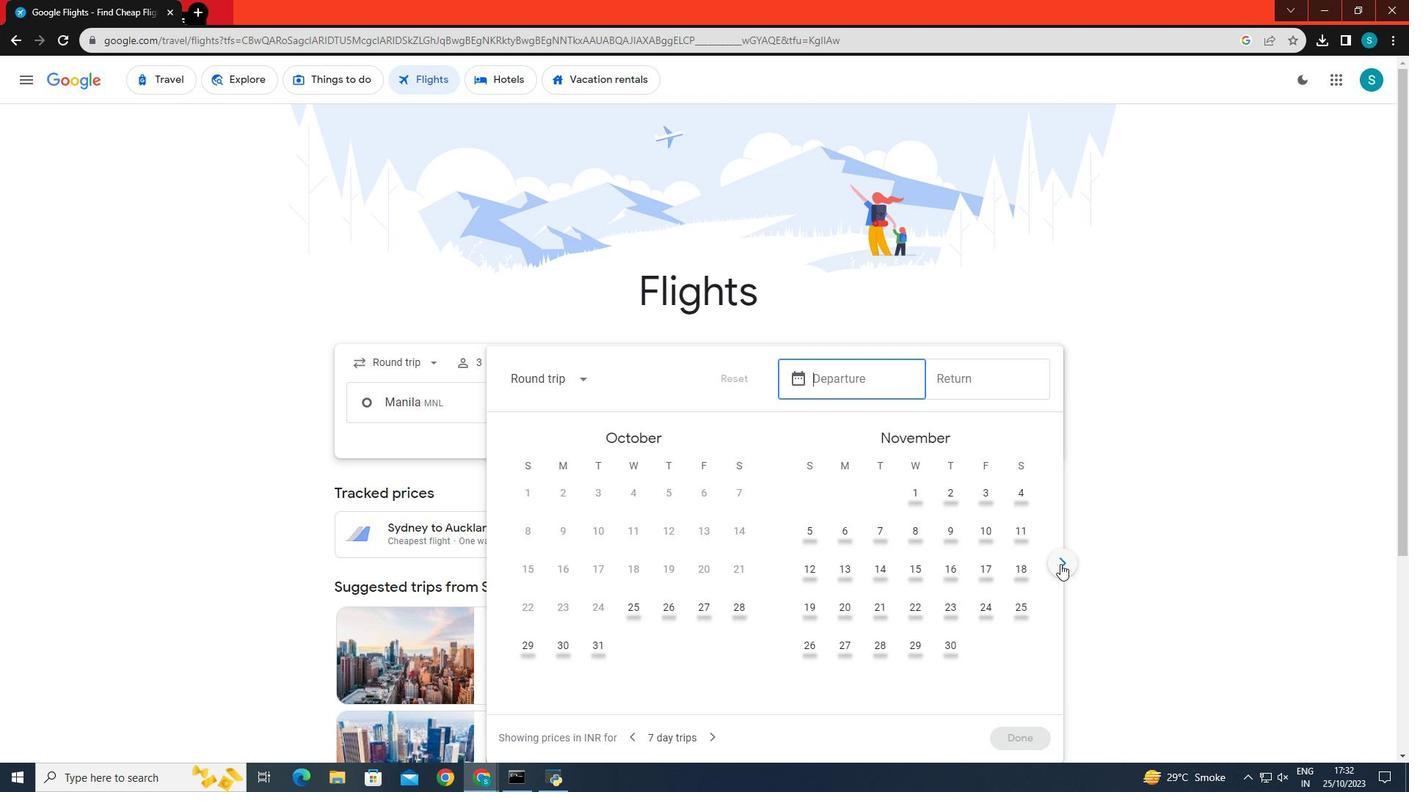 
Action: Mouse pressed left at (1060, 564)
Screenshot: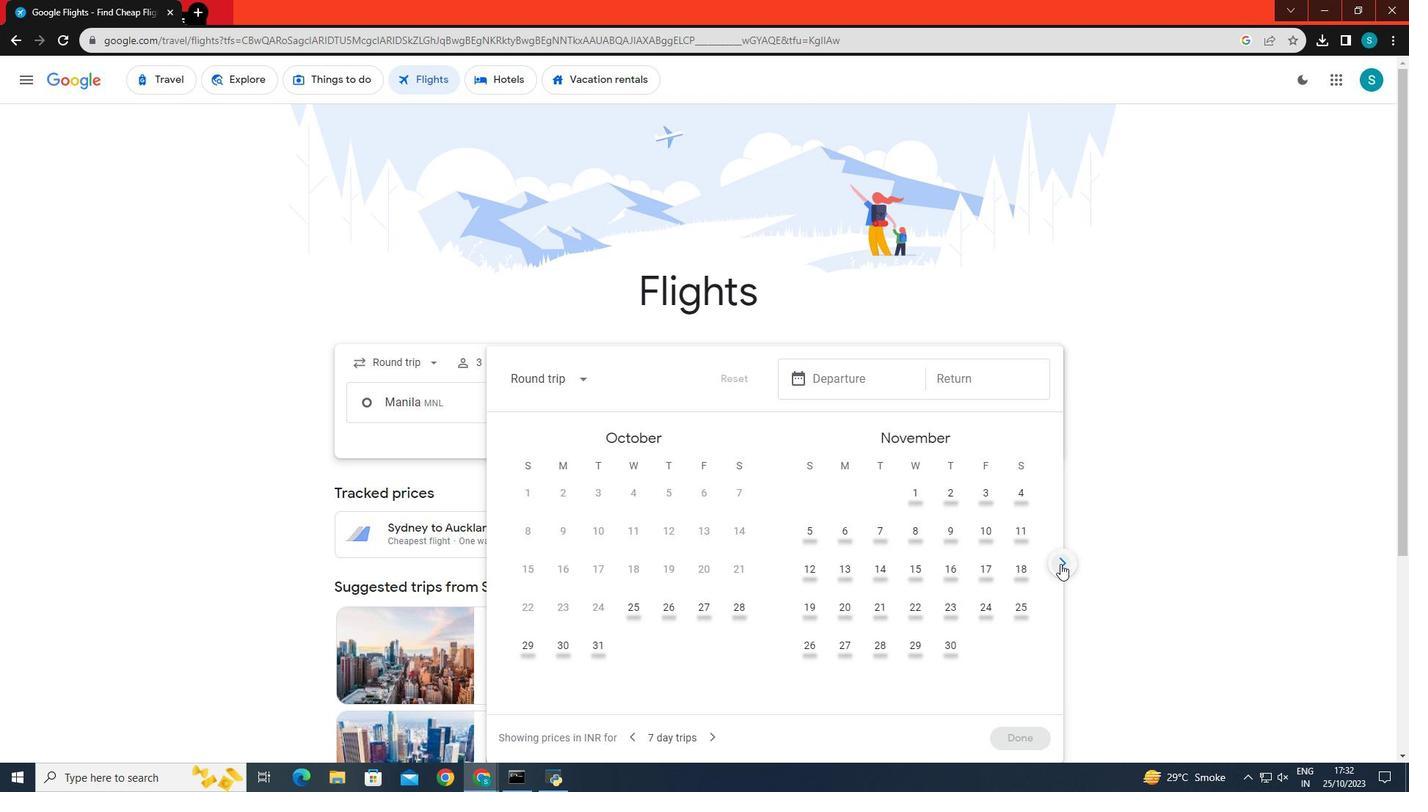 
Action: Mouse moved to (844, 571)
Screenshot: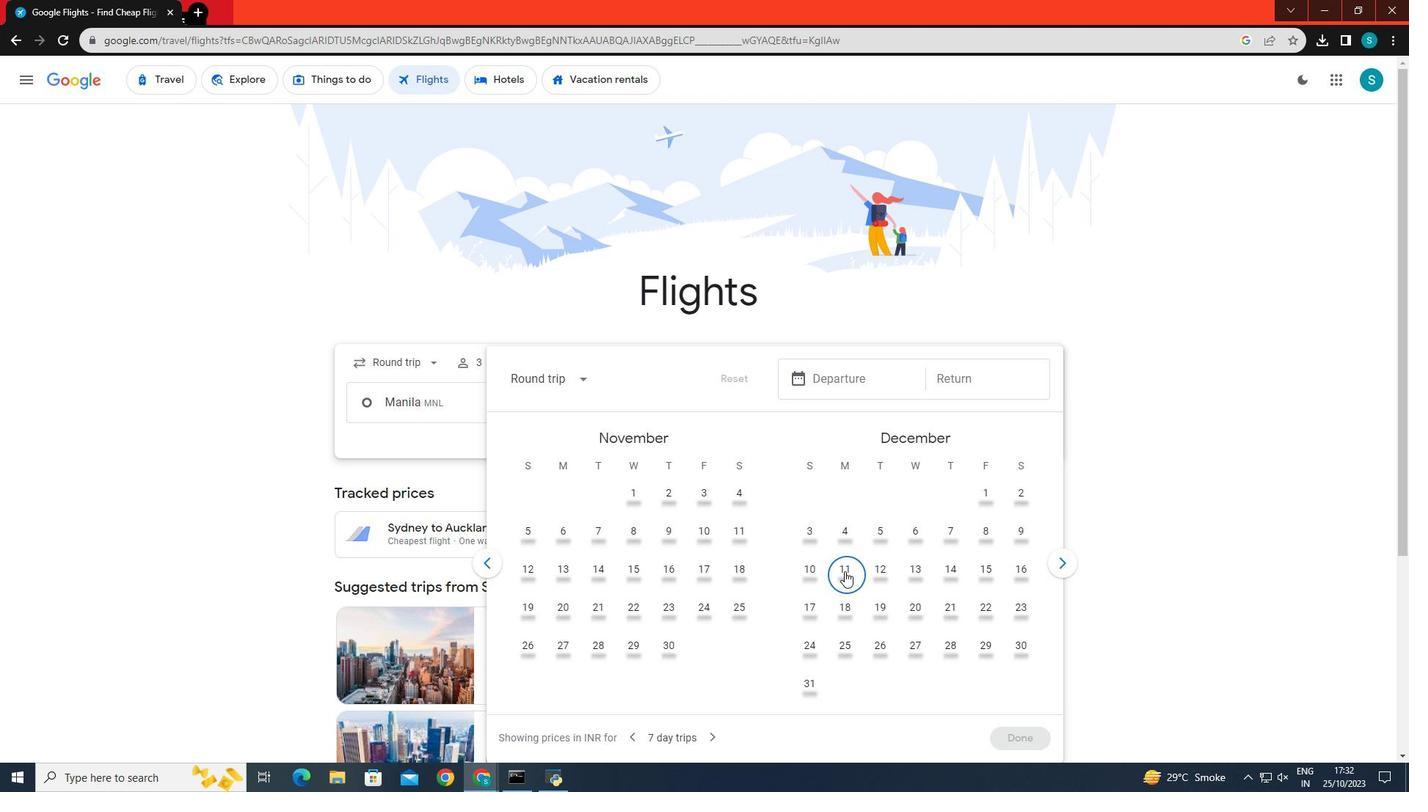 
Action: Mouse pressed left at (844, 571)
Screenshot: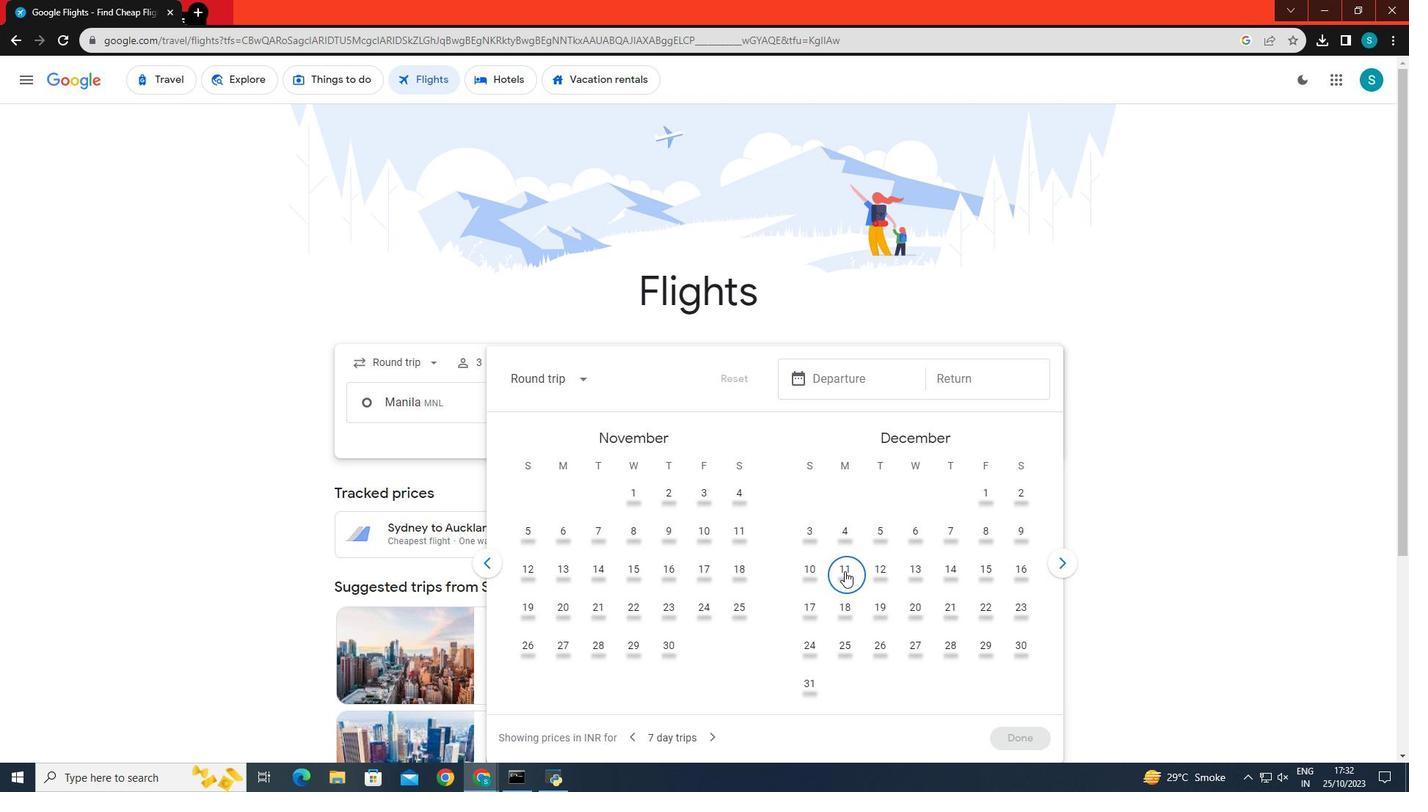 
Action: Mouse moved to (880, 643)
Screenshot: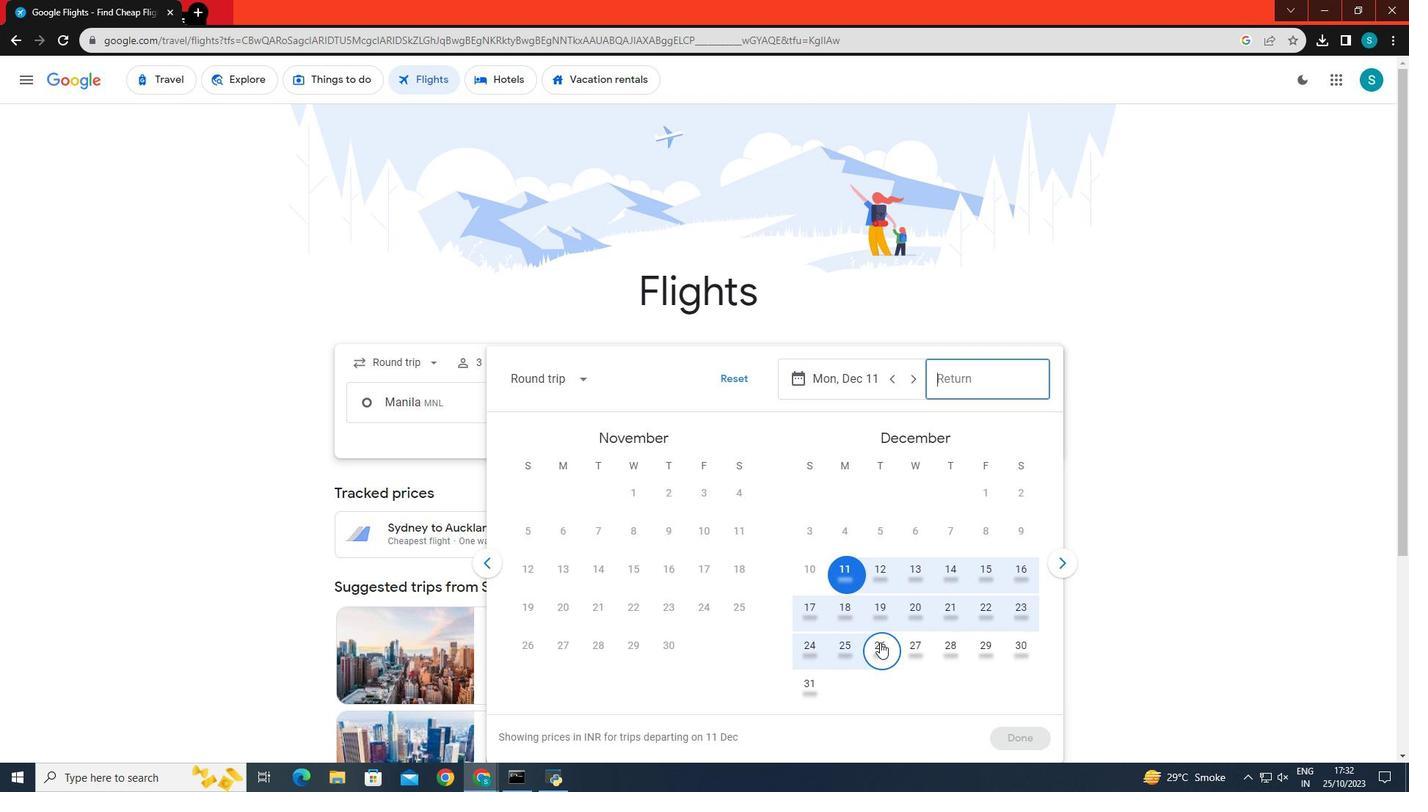 
Action: Mouse pressed left at (880, 643)
Screenshot: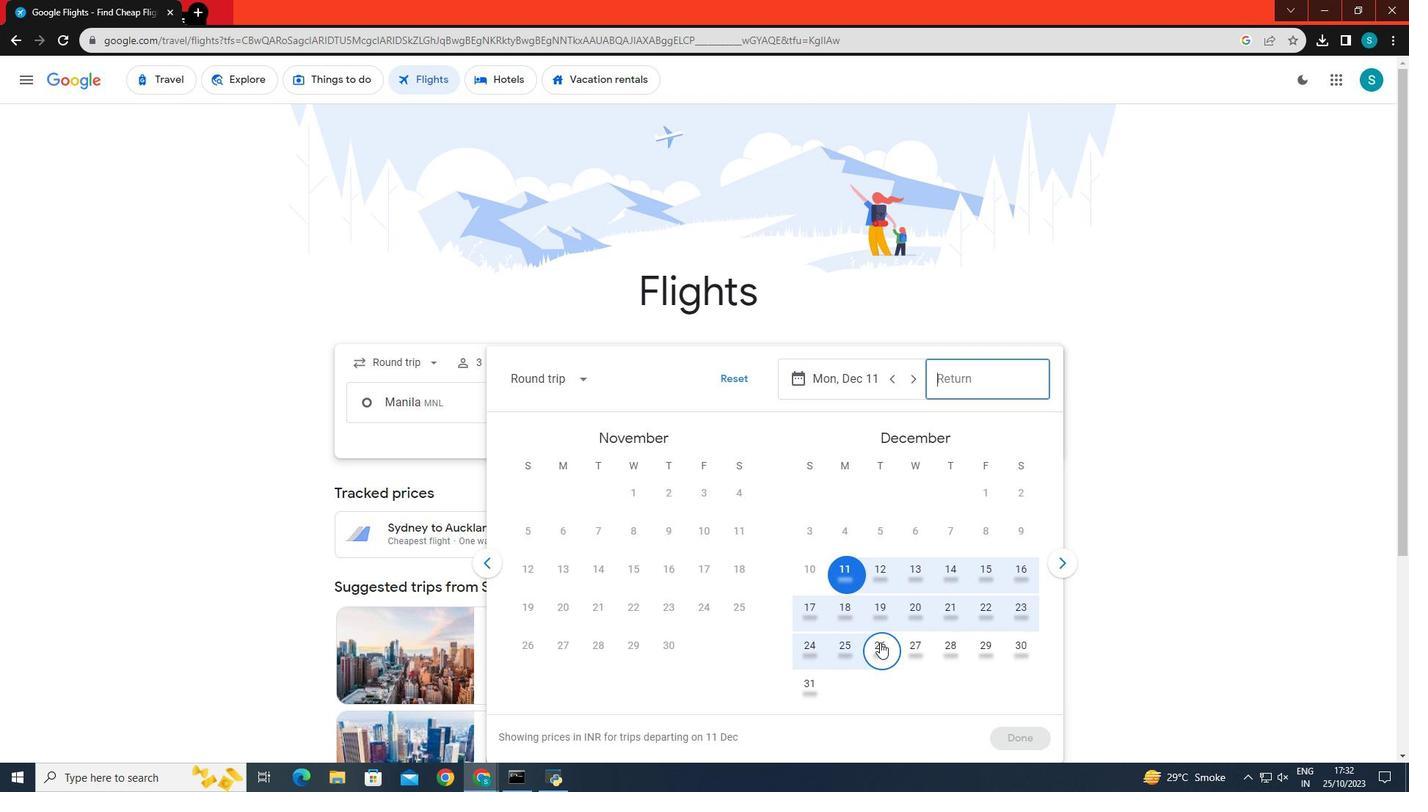 
Action: Mouse moved to (1028, 739)
Screenshot: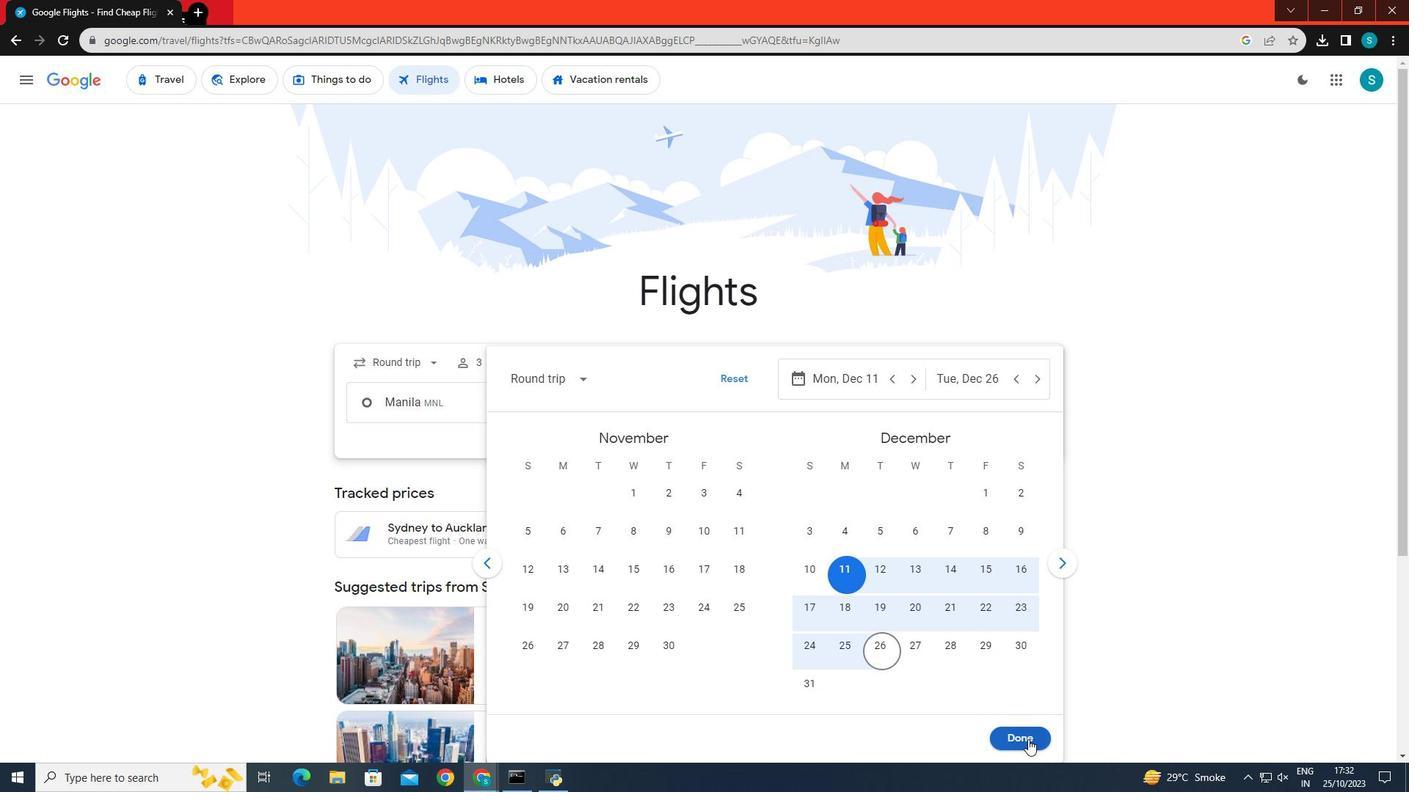 
Action: Mouse pressed left at (1028, 739)
Screenshot: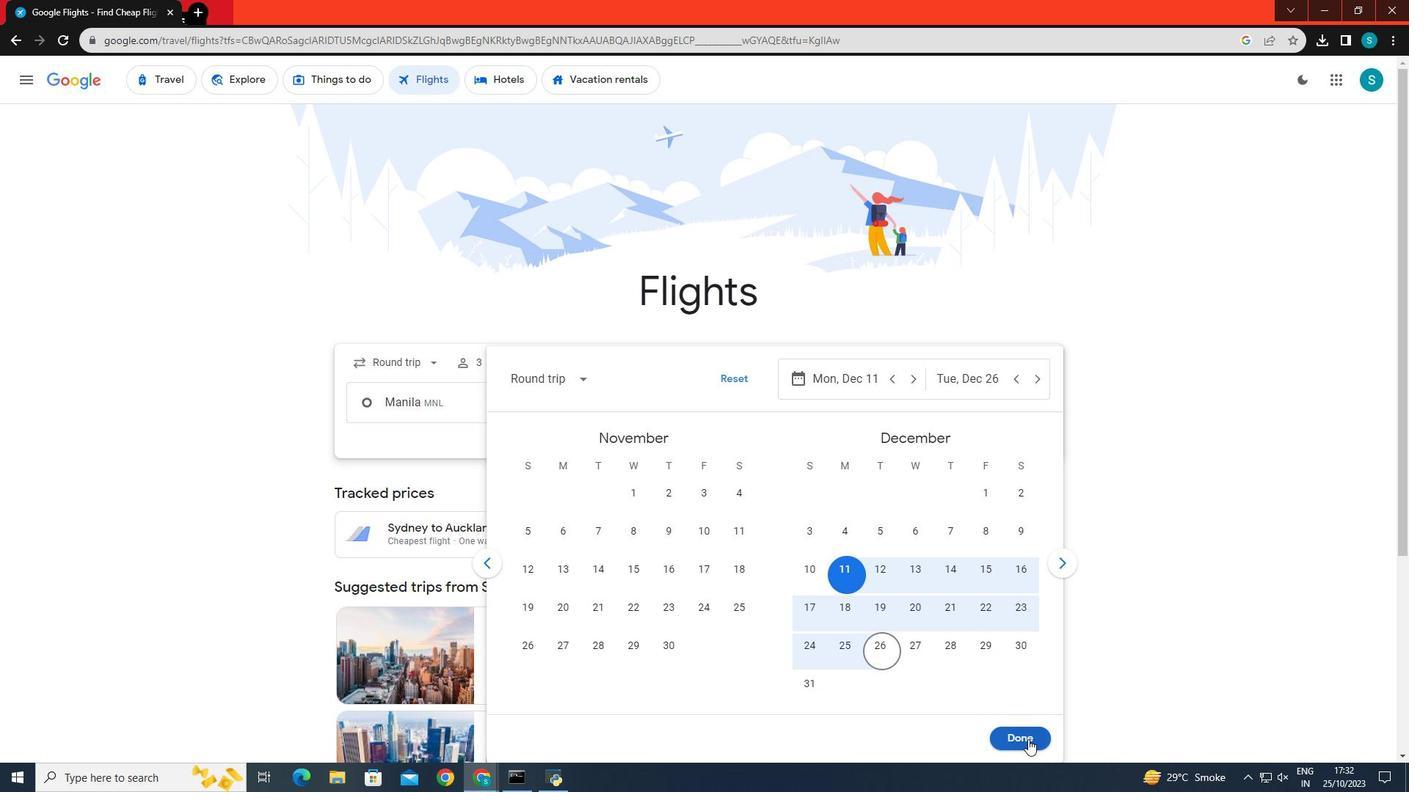 
Action: Mouse moved to (703, 465)
Screenshot: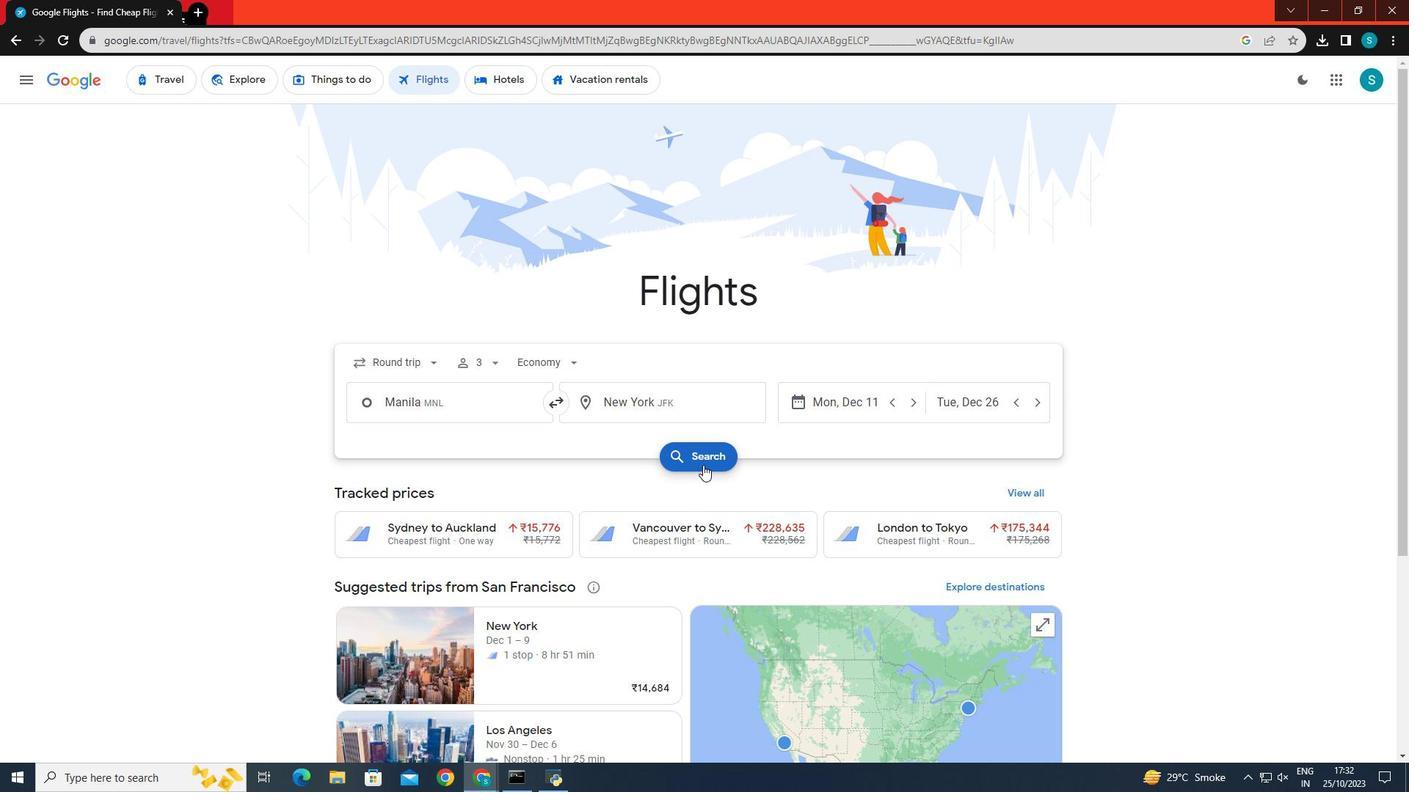 
Action: Mouse pressed left at (703, 465)
Screenshot: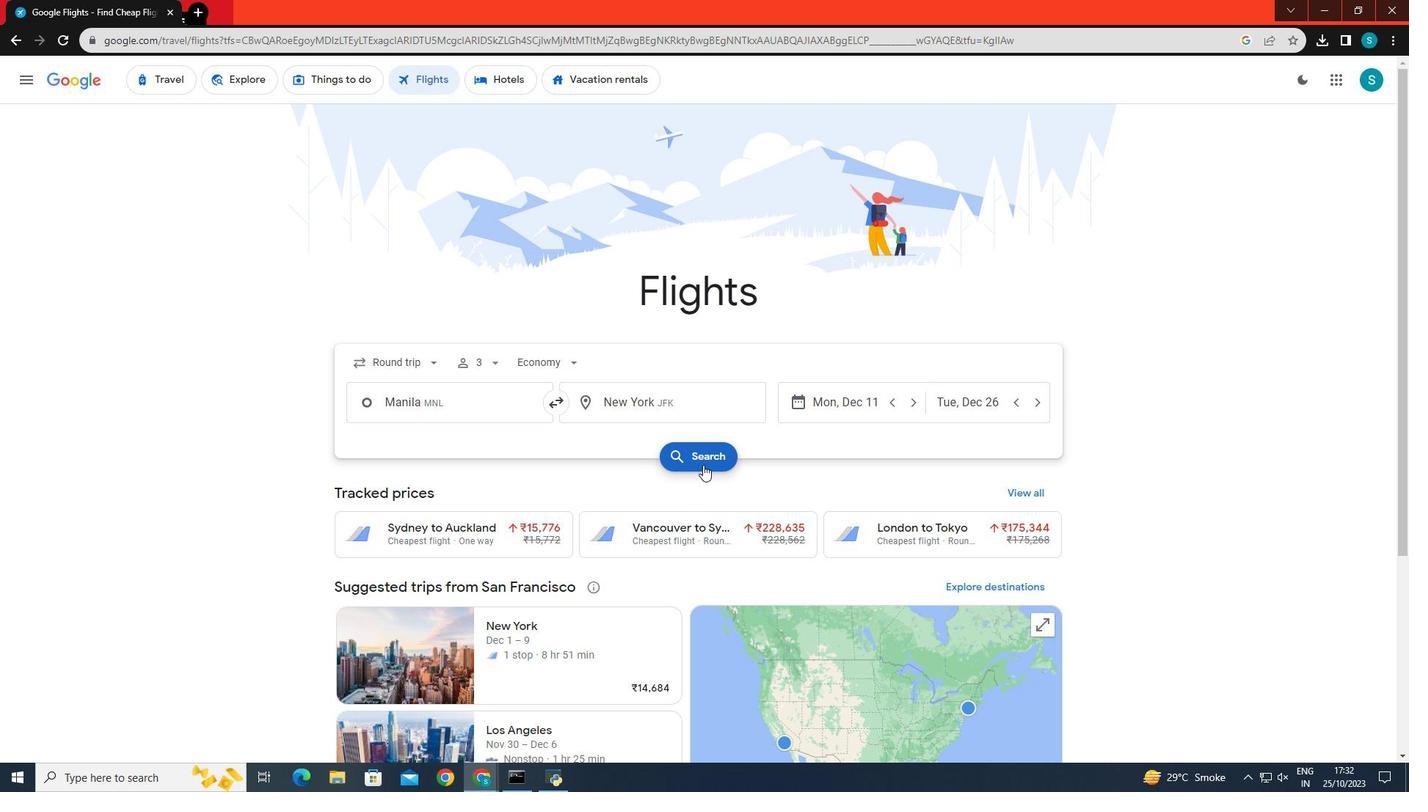 
Action: Mouse moved to (433, 573)
Screenshot: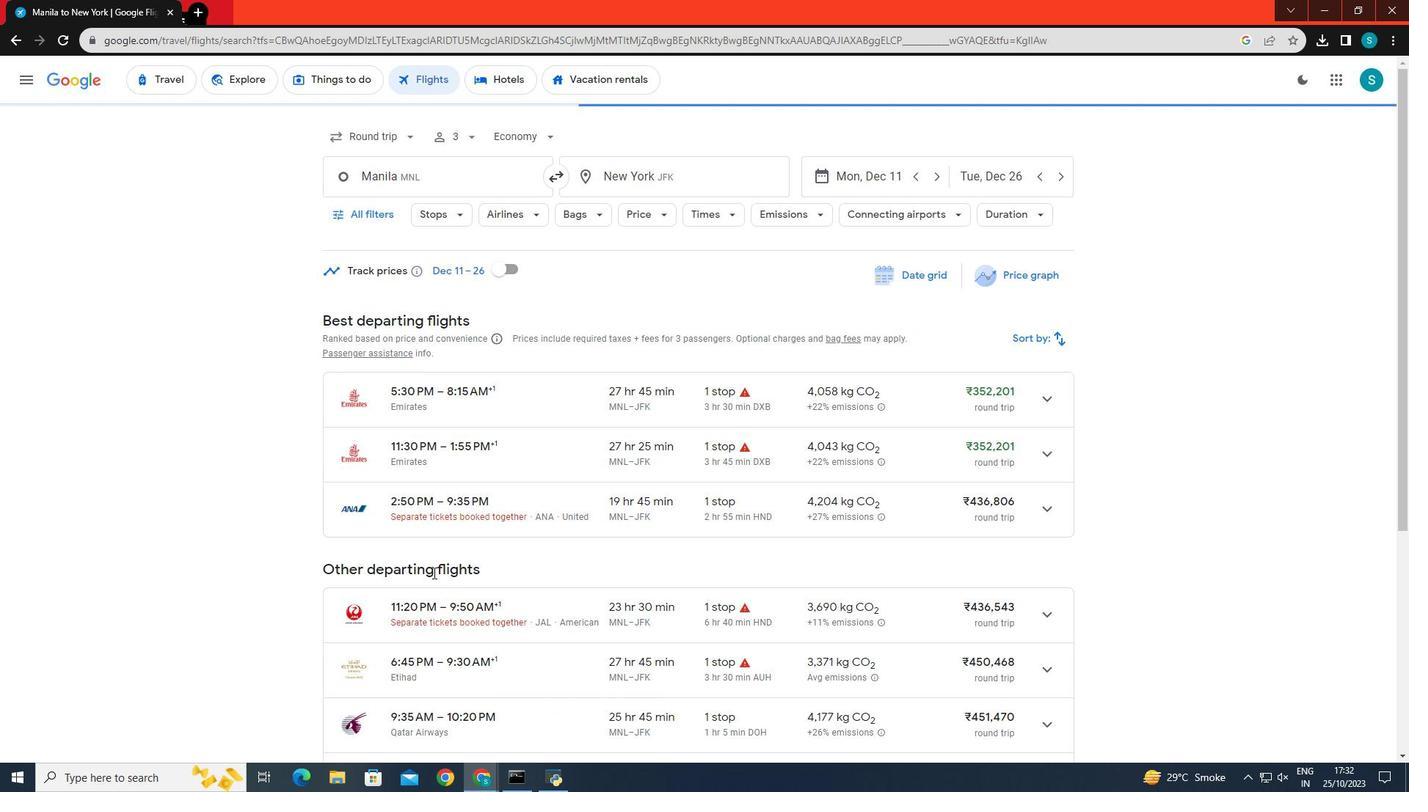 
